 Task: Look for space in Jiangyou, China from 12th  July, 2023 to 15th July, 2023 for 3 adults in price range Rs.12000 to Rs.16000. Place can be entire place with 2 bedrooms having 3 beds and 1 bathroom. Property type can be house, flat, guest house. Booking option can be shelf check-in. Required host language is Chinese (Simplified).
Action: Mouse moved to (741, 98)
Screenshot: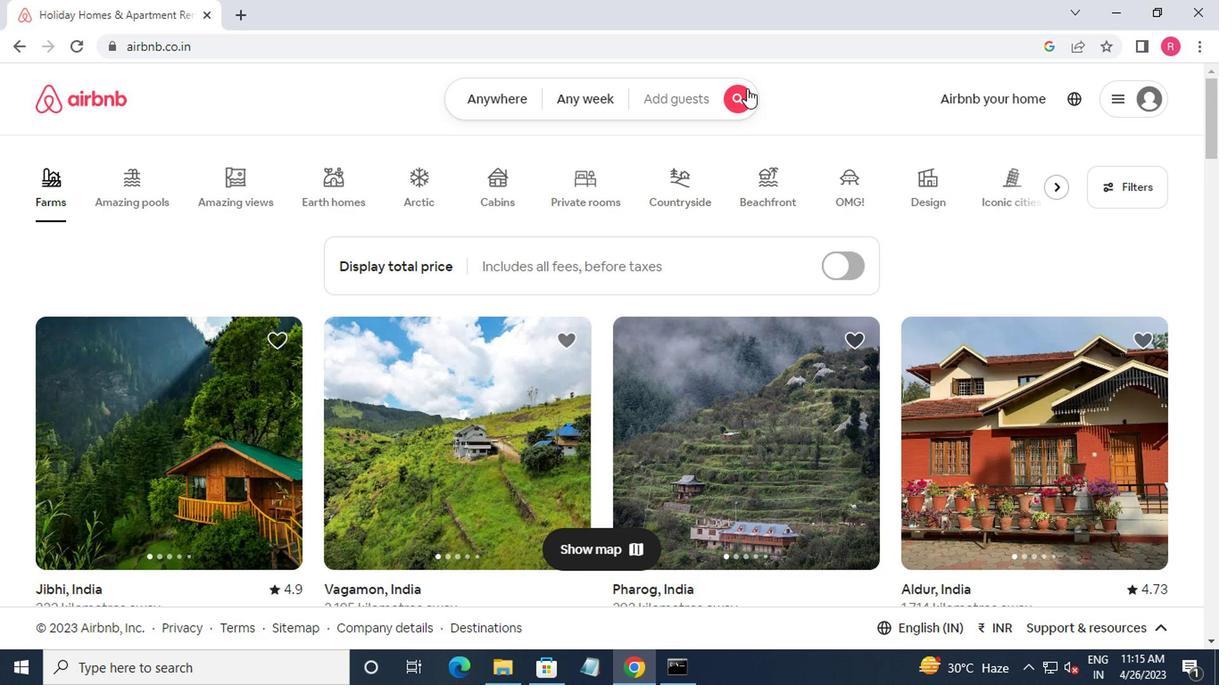 
Action: Mouse pressed left at (741, 98)
Screenshot: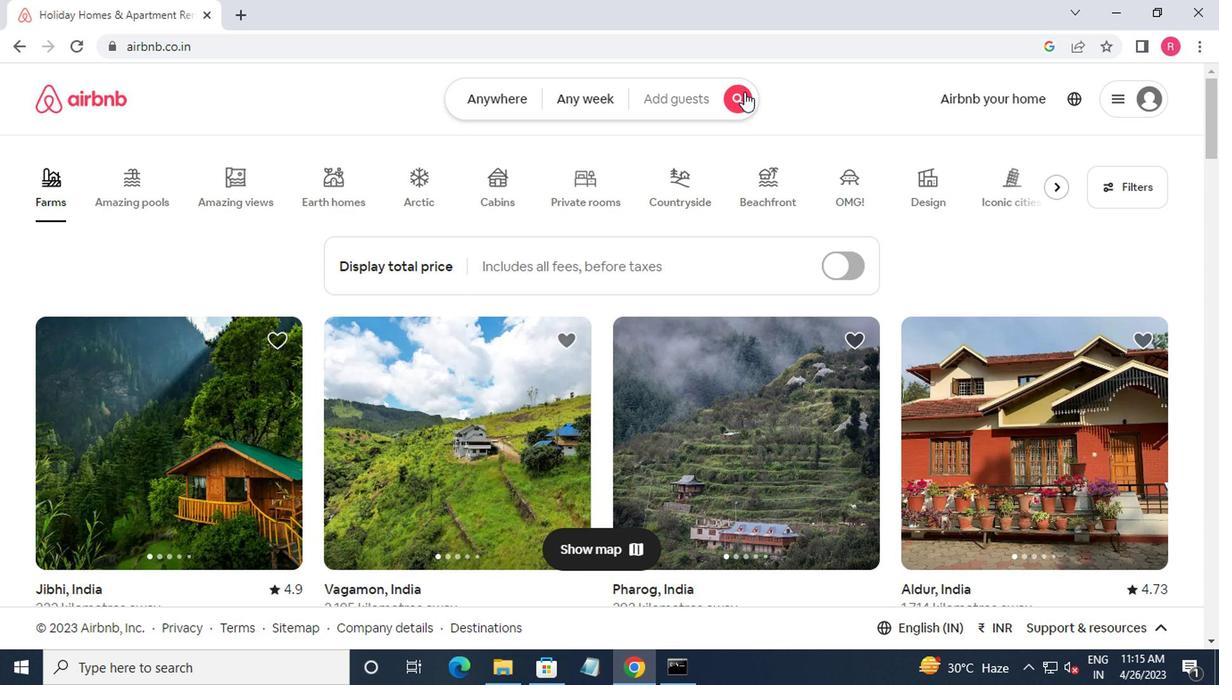 
Action: Mouse moved to (419, 175)
Screenshot: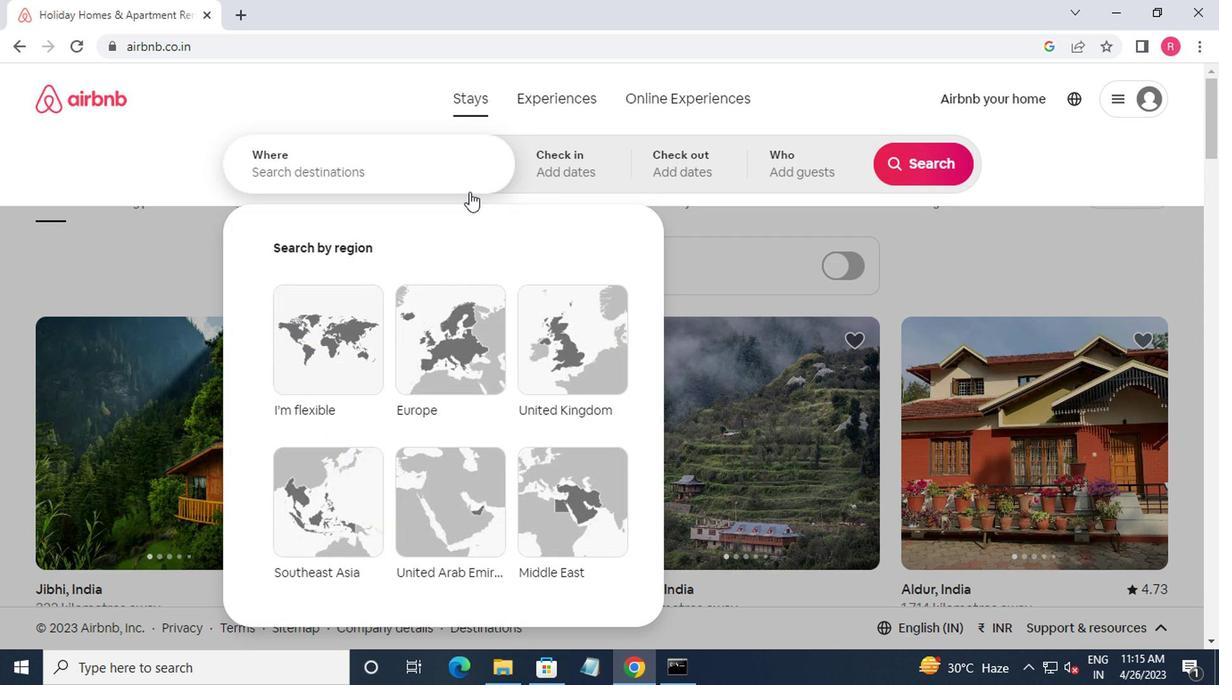 
Action: Mouse pressed left at (419, 175)
Screenshot: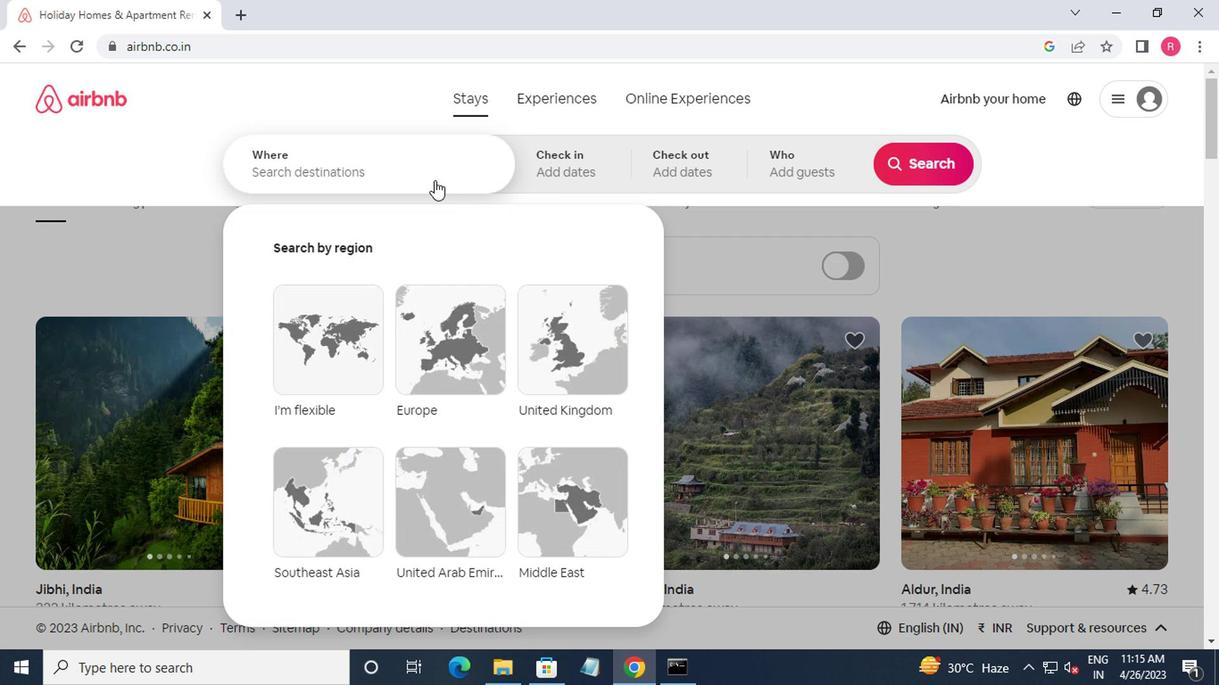 
Action: Mouse moved to (426, 175)
Screenshot: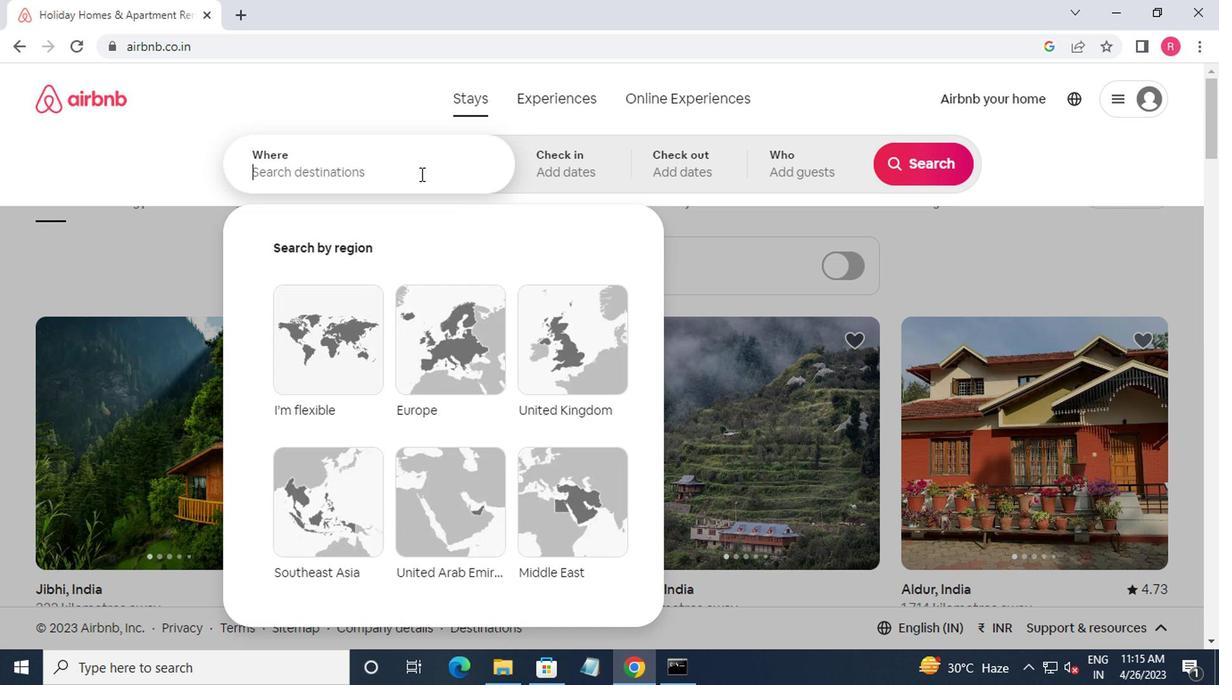 
Action: Key pressed jiangyou,china
Screenshot: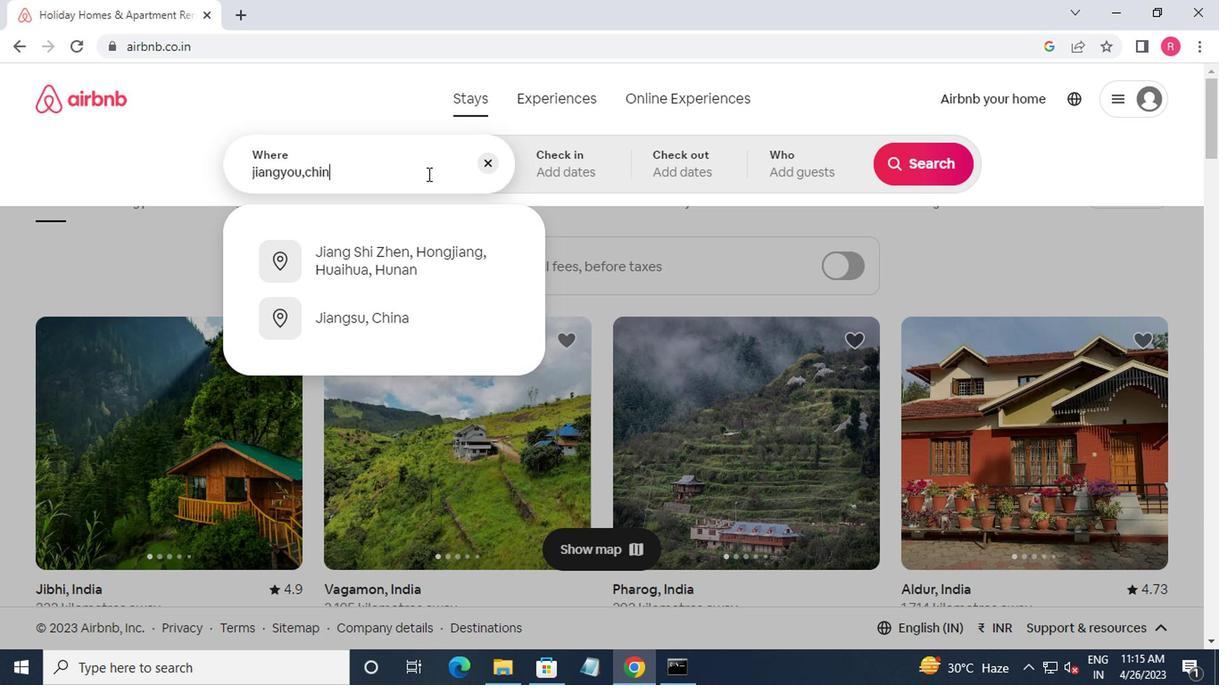 
Action: Mouse moved to (772, 556)
Screenshot: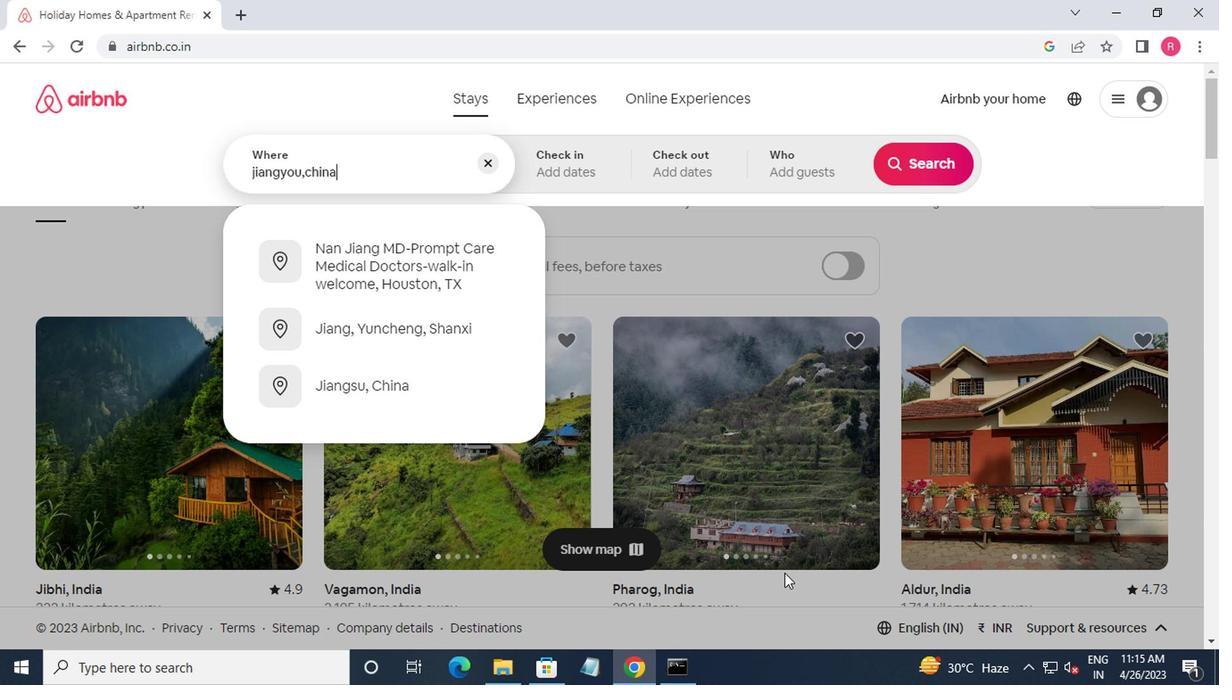 
Action: Key pressed <Key.enter>
Screenshot: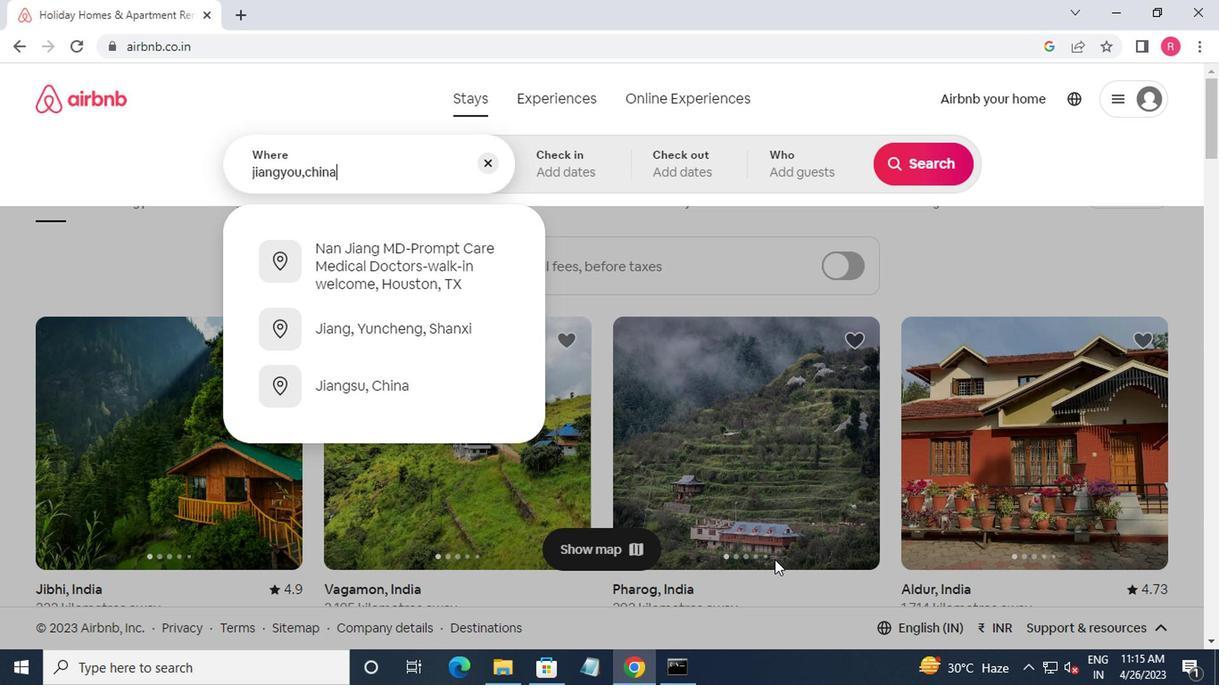
Action: Mouse moved to (912, 306)
Screenshot: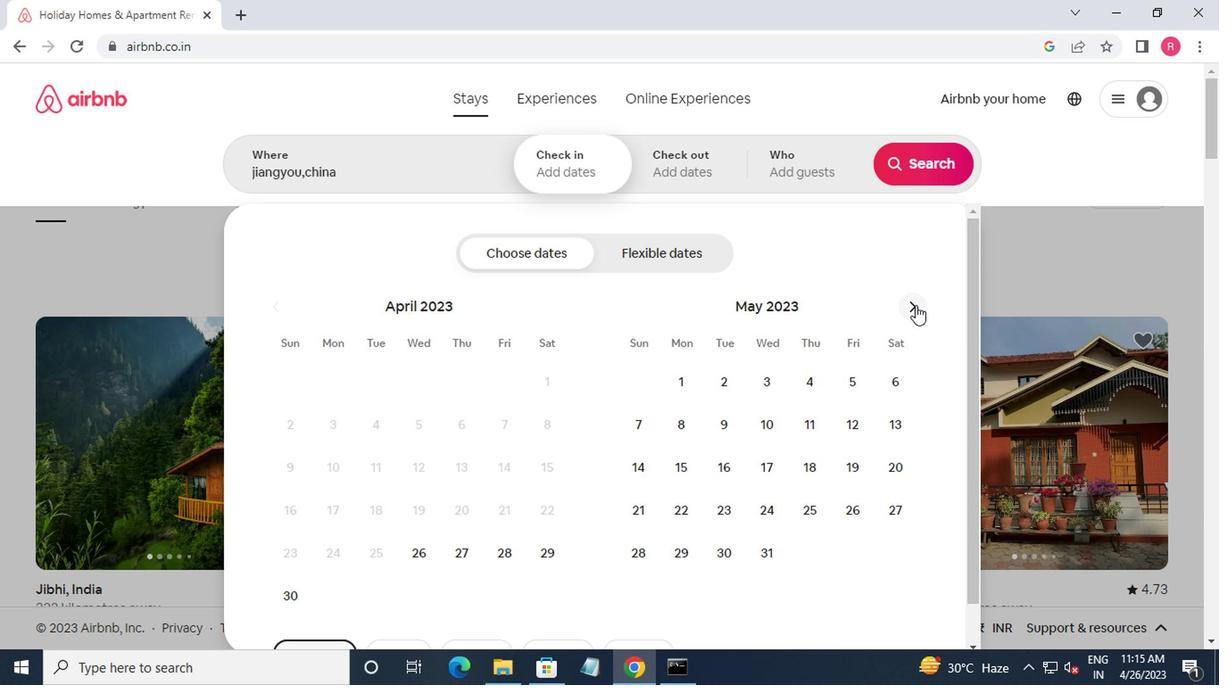 
Action: Mouse pressed left at (912, 306)
Screenshot: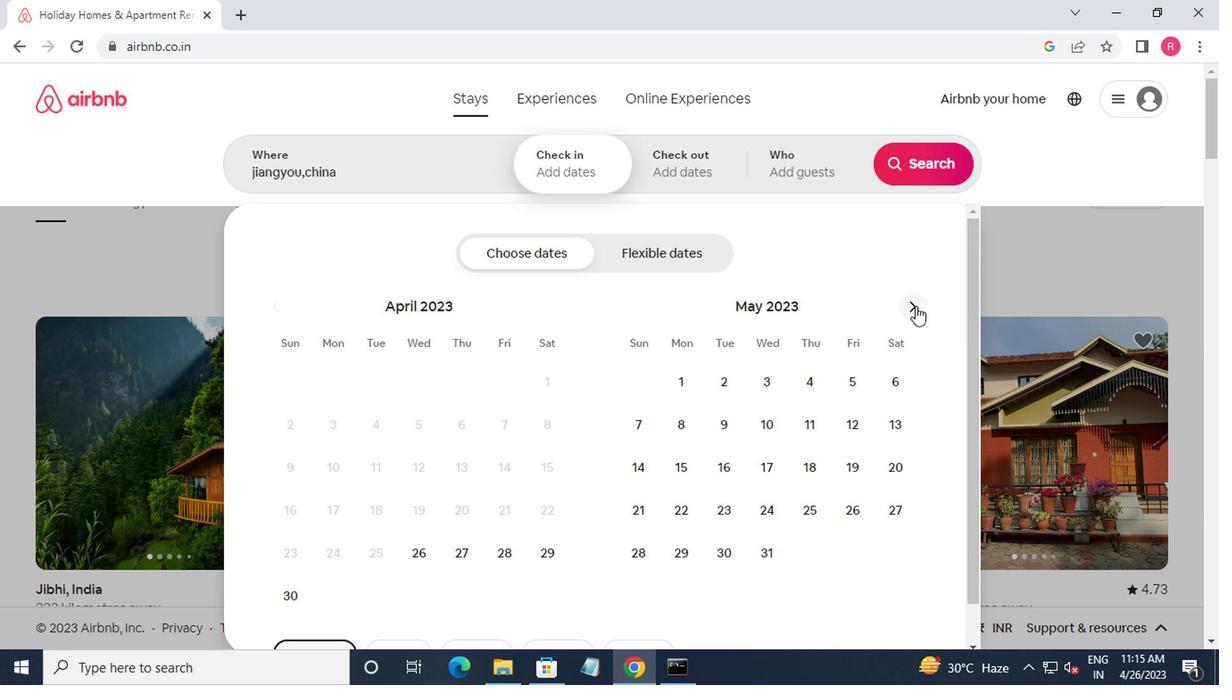 
Action: Mouse moved to (912, 307)
Screenshot: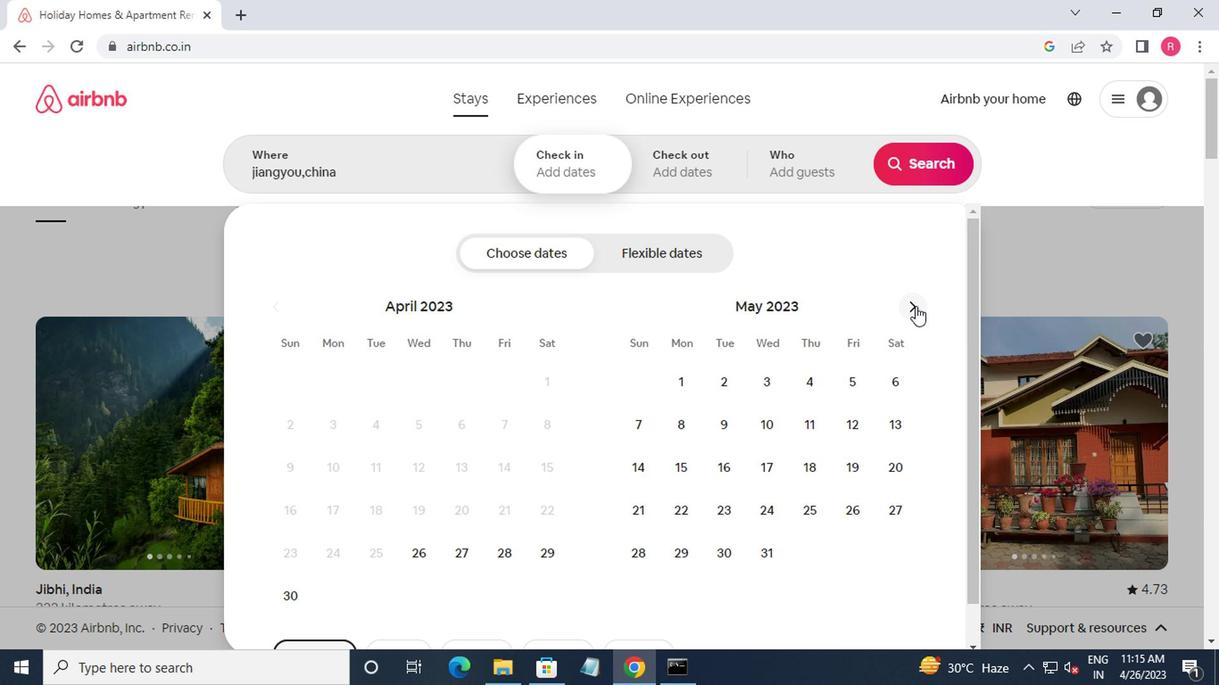 
Action: Mouse pressed left at (912, 307)
Screenshot: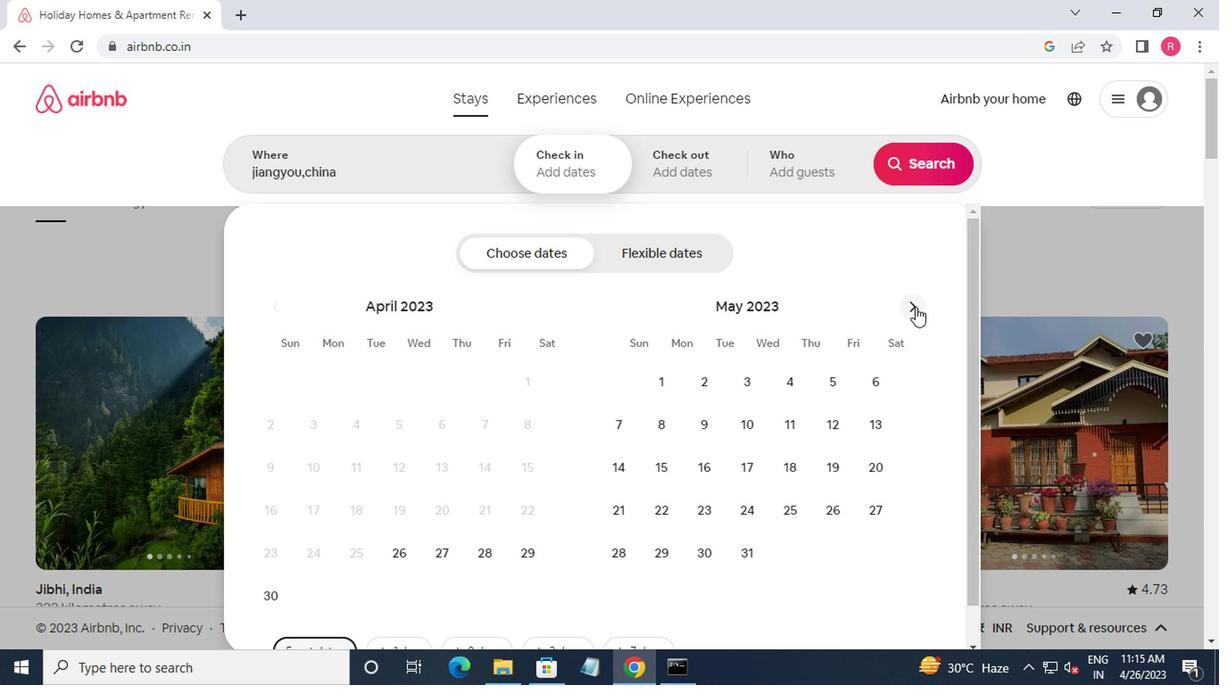 
Action: Mouse moved to (756, 463)
Screenshot: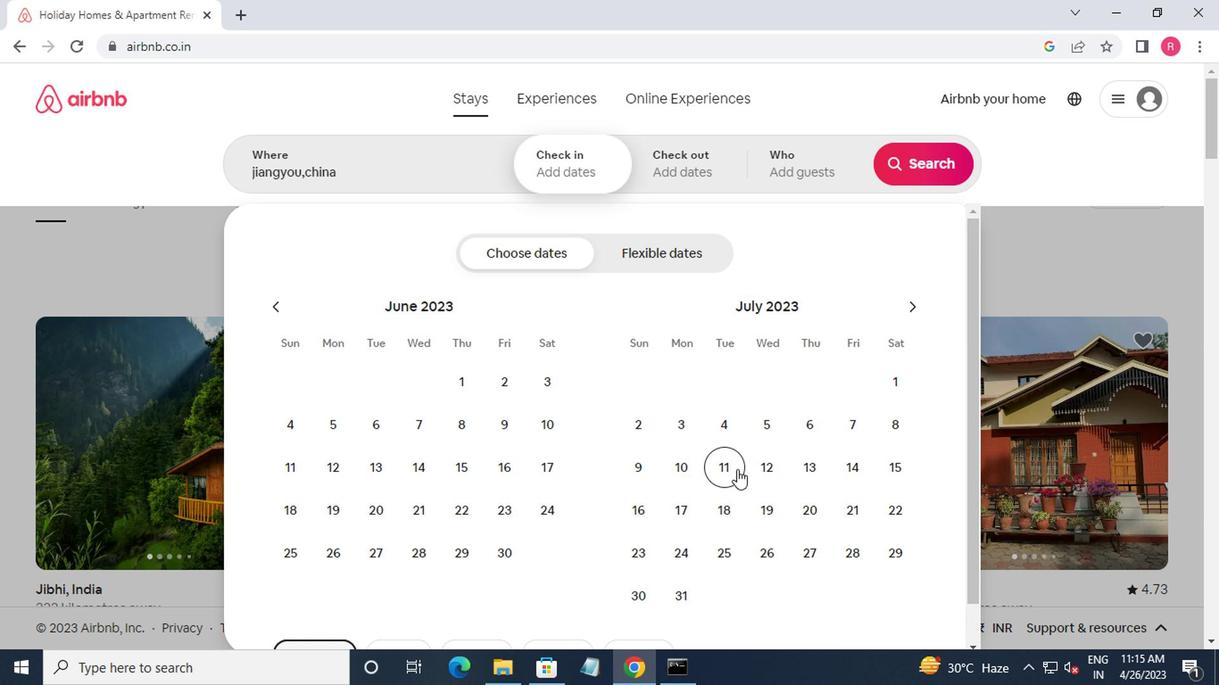 
Action: Mouse pressed left at (756, 463)
Screenshot: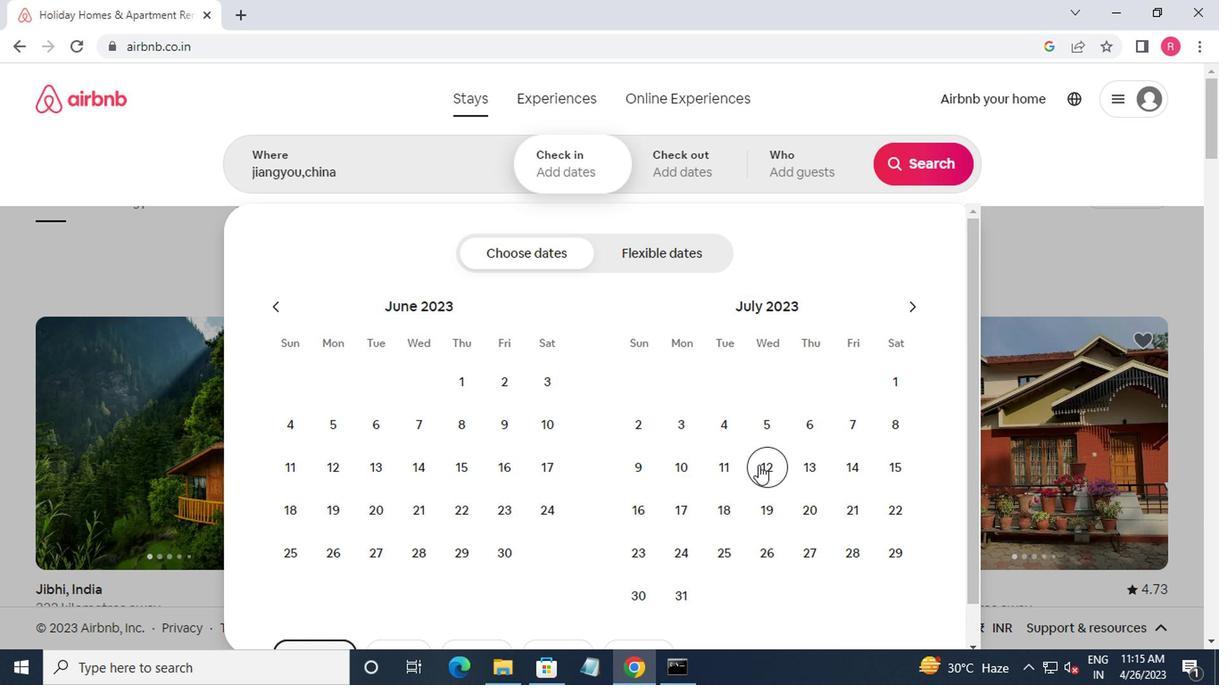 
Action: Mouse moved to (897, 479)
Screenshot: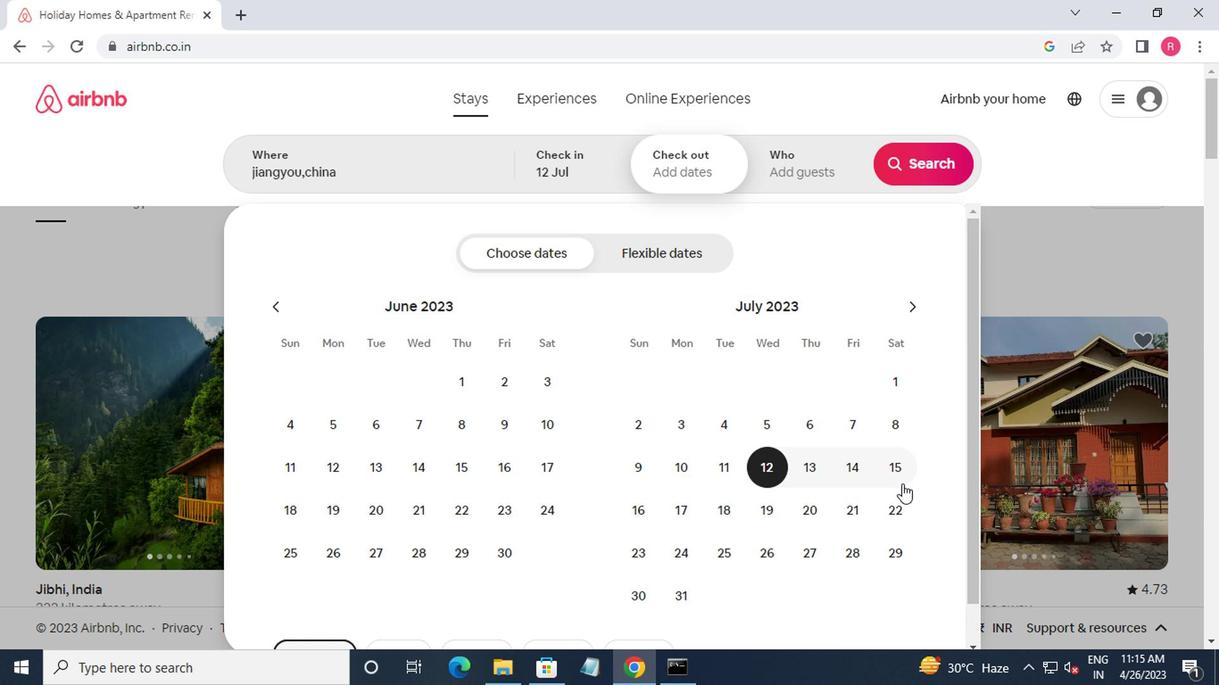 
Action: Mouse pressed left at (897, 479)
Screenshot: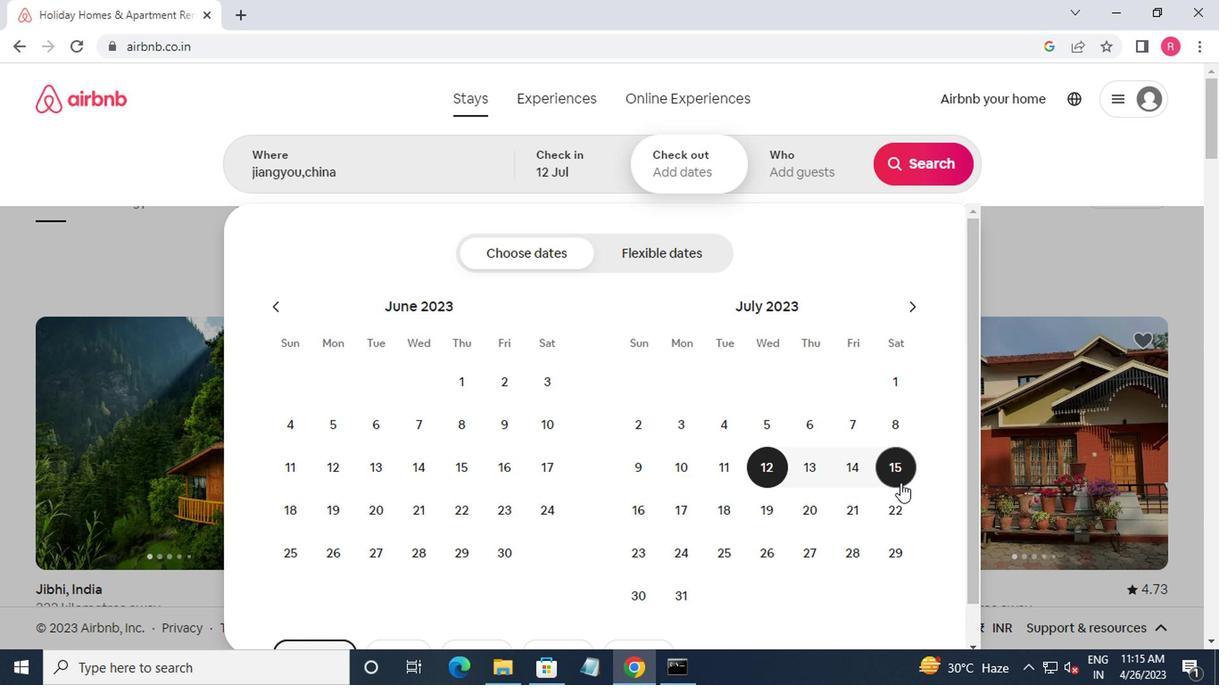 
Action: Mouse moved to (794, 170)
Screenshot: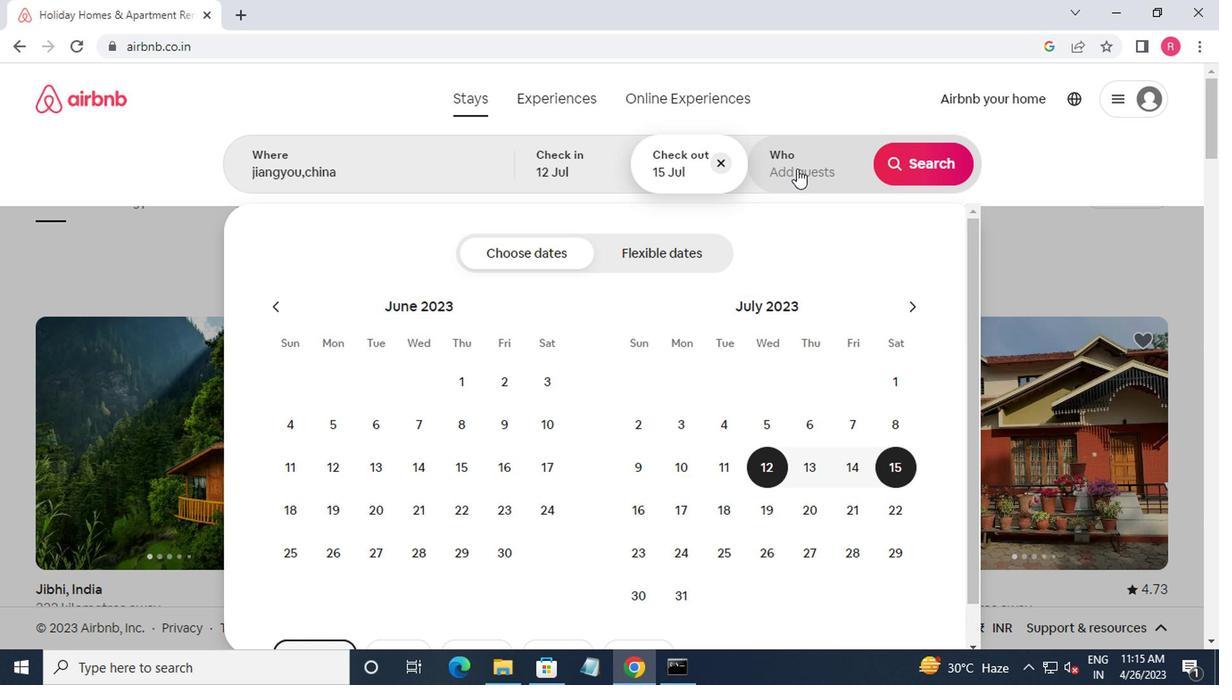 
Action: Mouse pressed left at (794, 170)
Screenshot: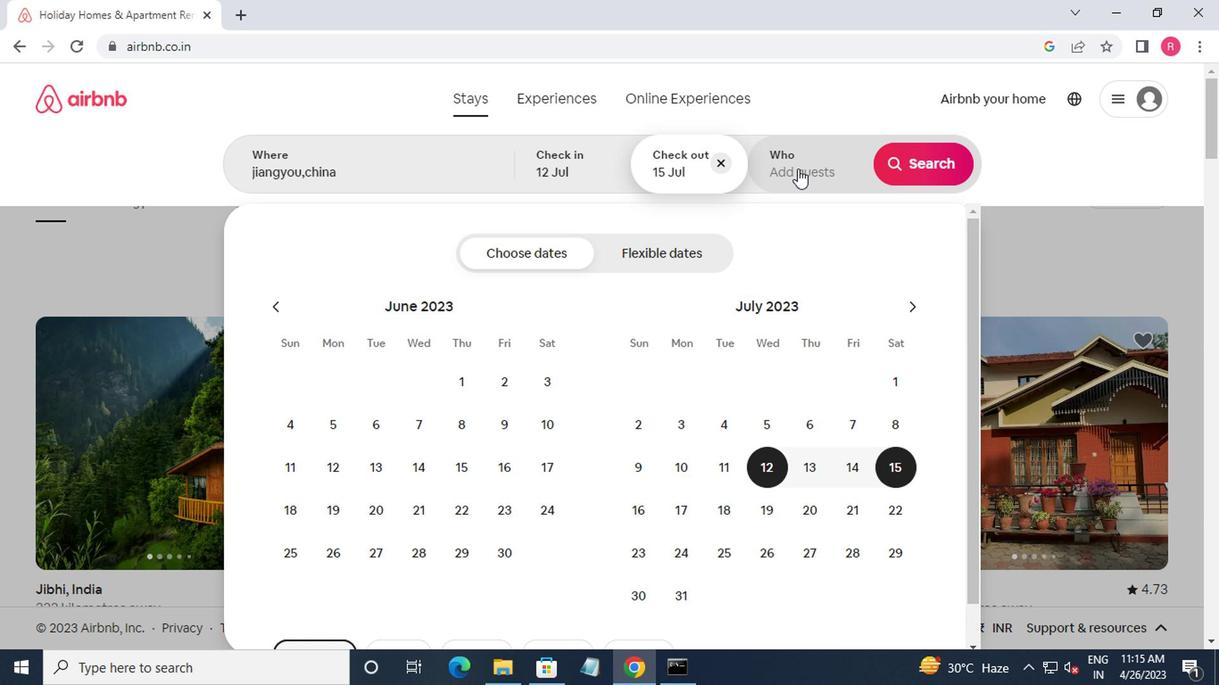 
Action: Mouse moved to (921, 255)
Screenshot: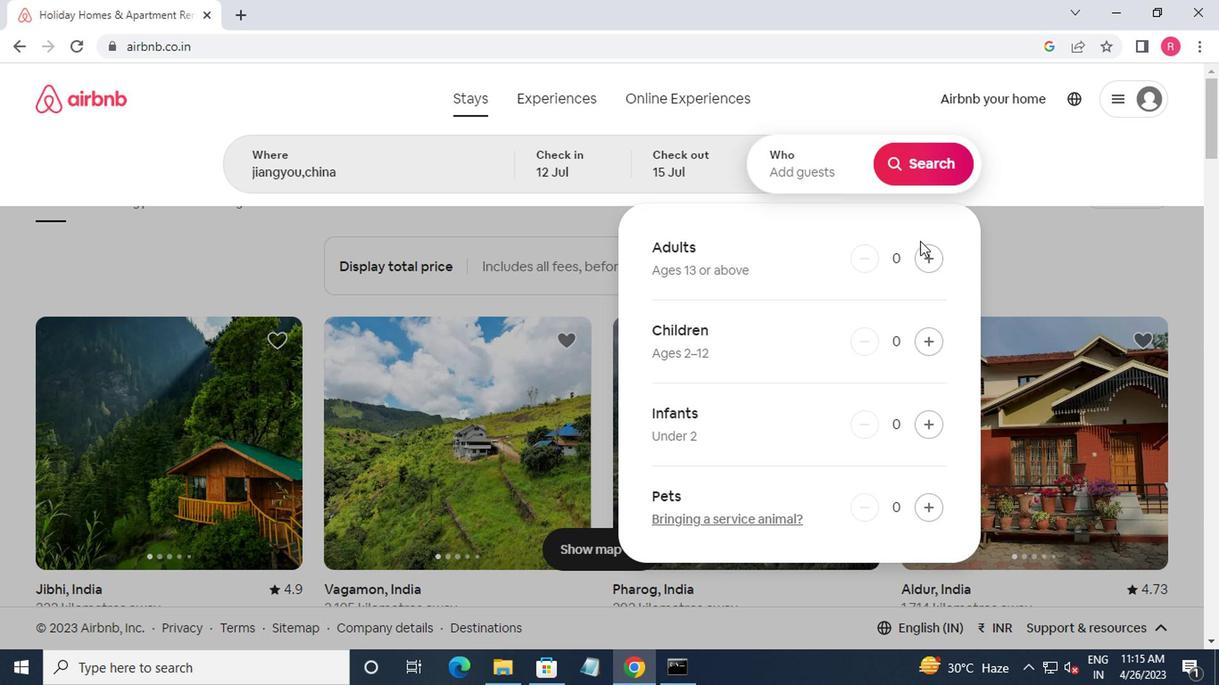 
Action: Mouse pressed left at (921, 255)
Screenshot: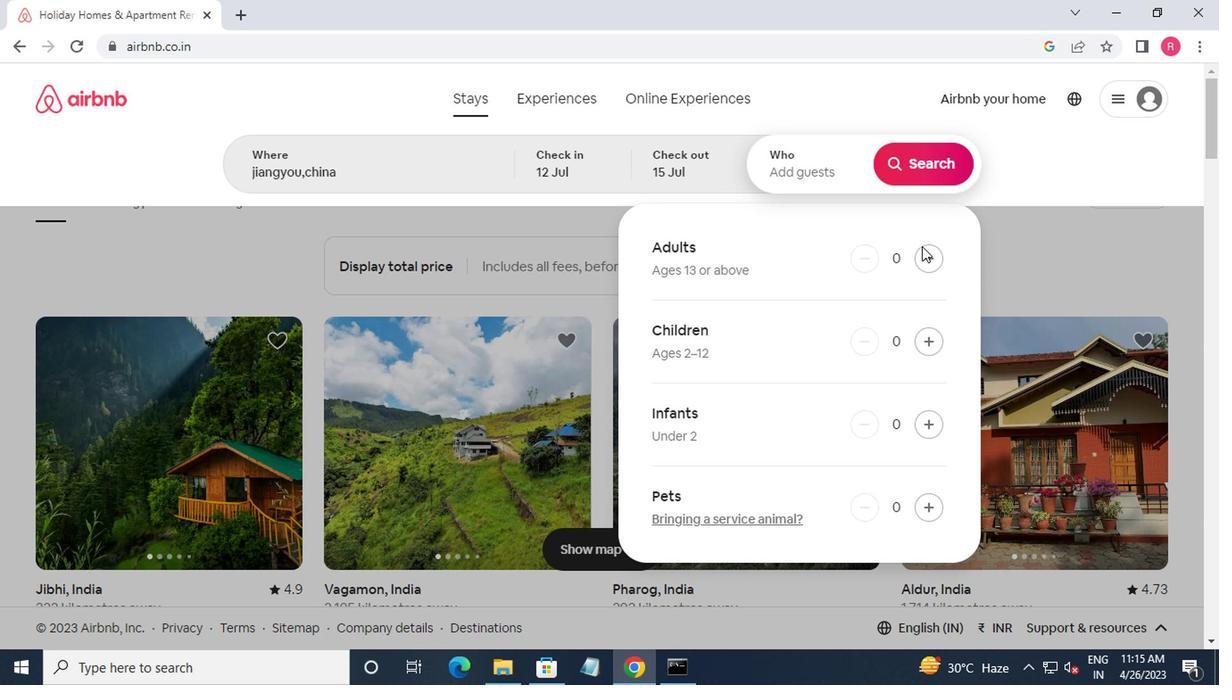 
Action: Mouse pressed left at (921, 255)
Screenshot: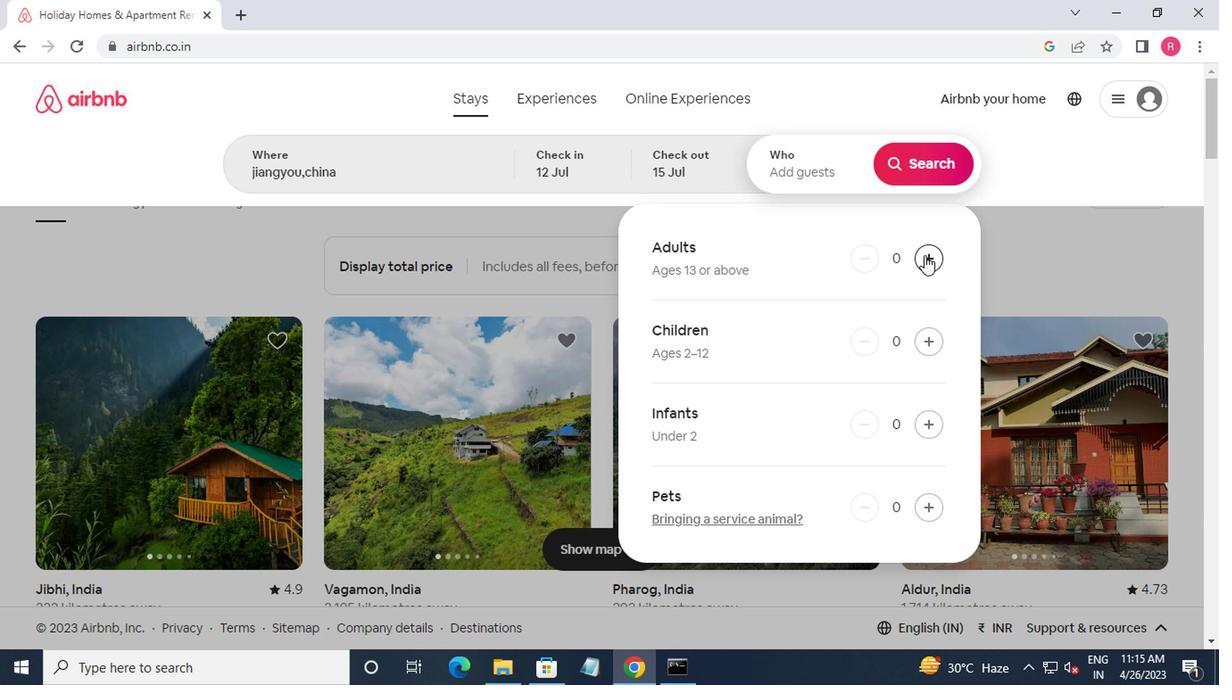 
Action: Mouse pressed left at (921, 255)
Screenshot: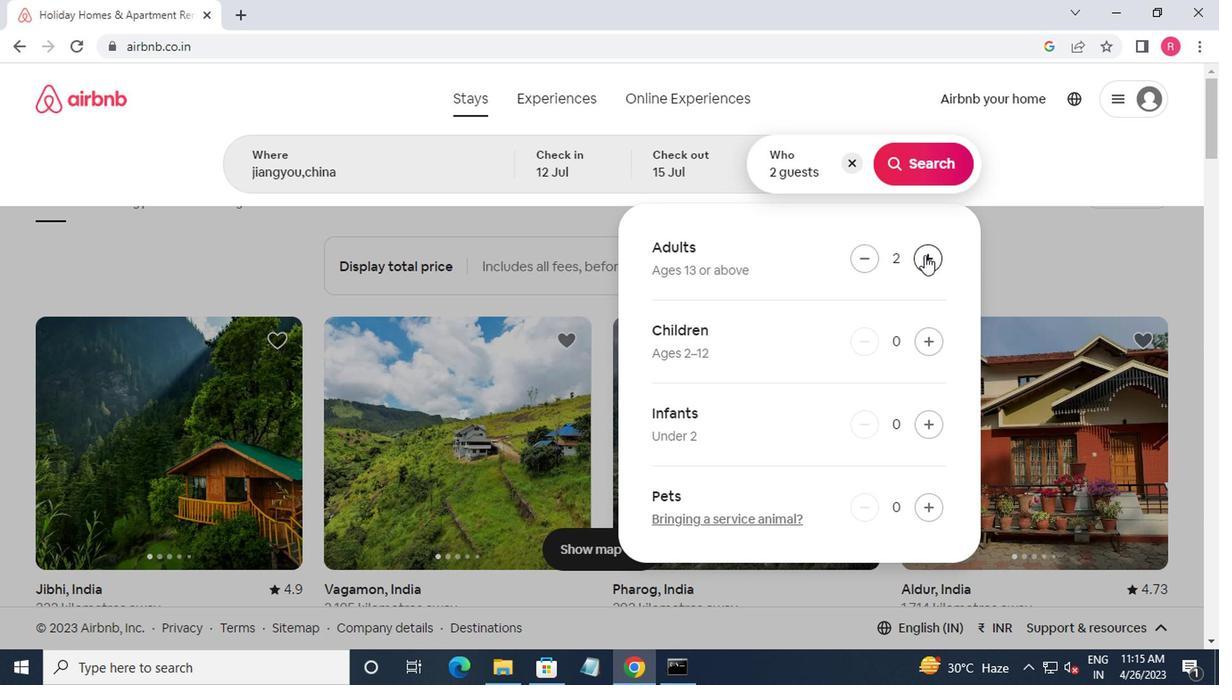 
Action: Mouse moved to (917, 175)
Screenshot: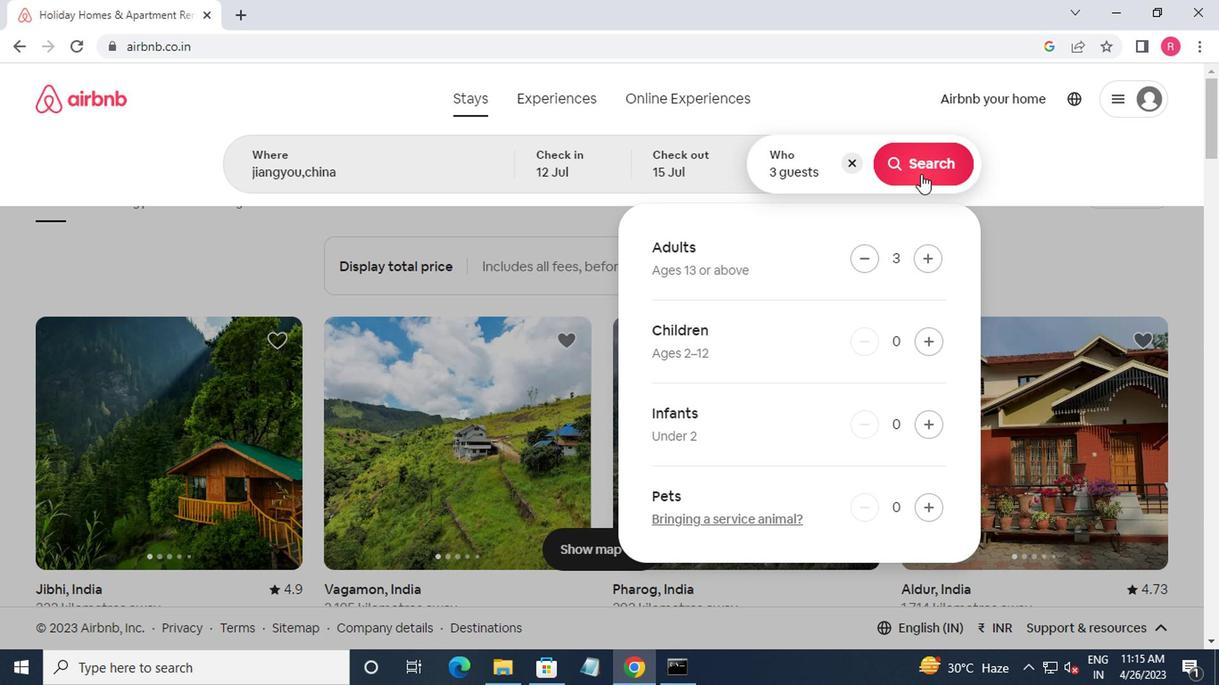 
Action: Mouse pressed left at (917, 175)
Screenshot: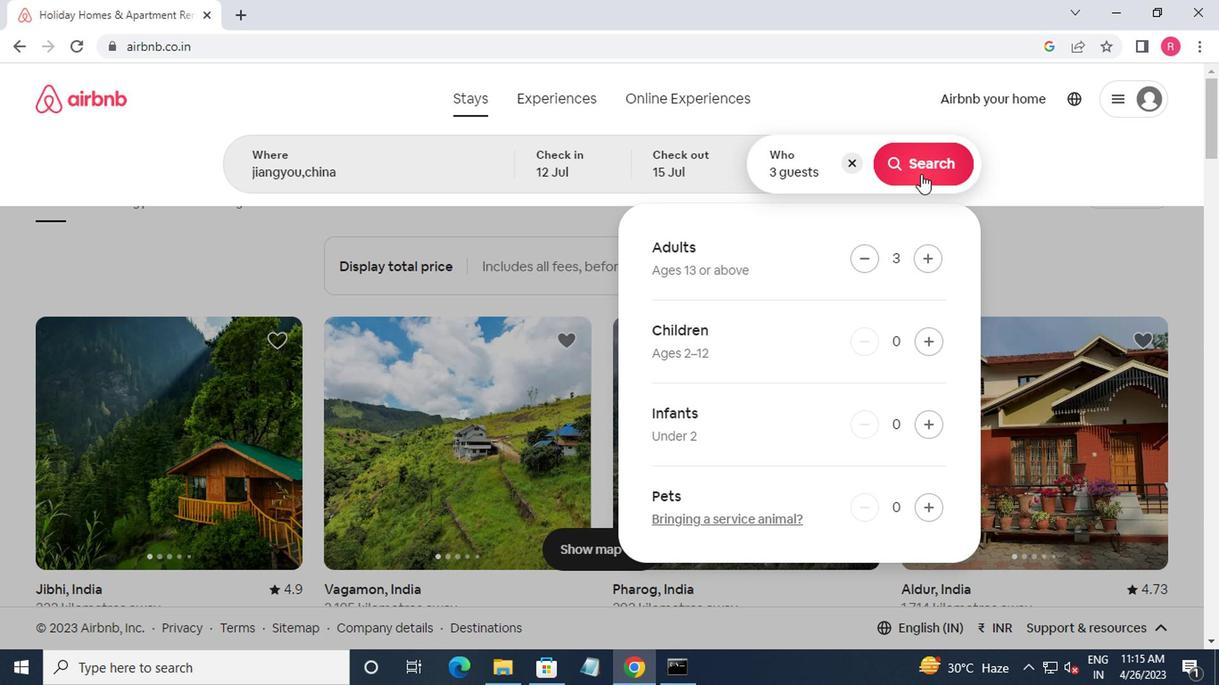 
Action: Mouse moved to (1119, 169)
Screenshot: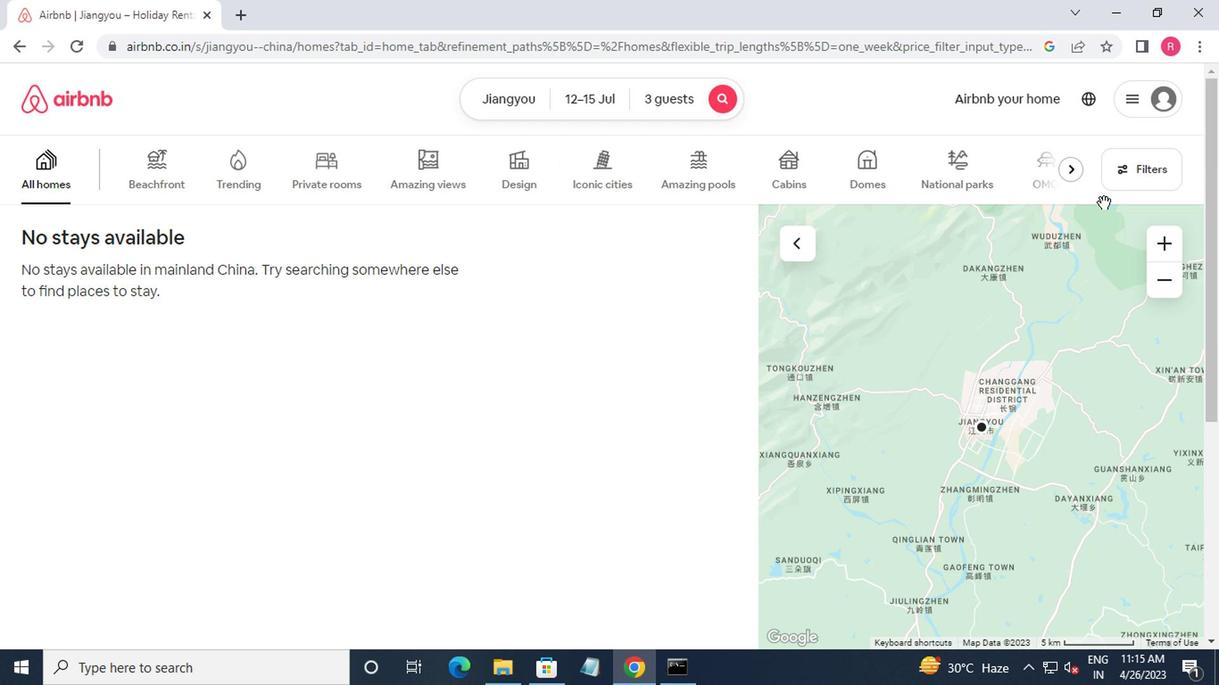 
Action: Mouse pressed left at (1119, 169)
Screenshot: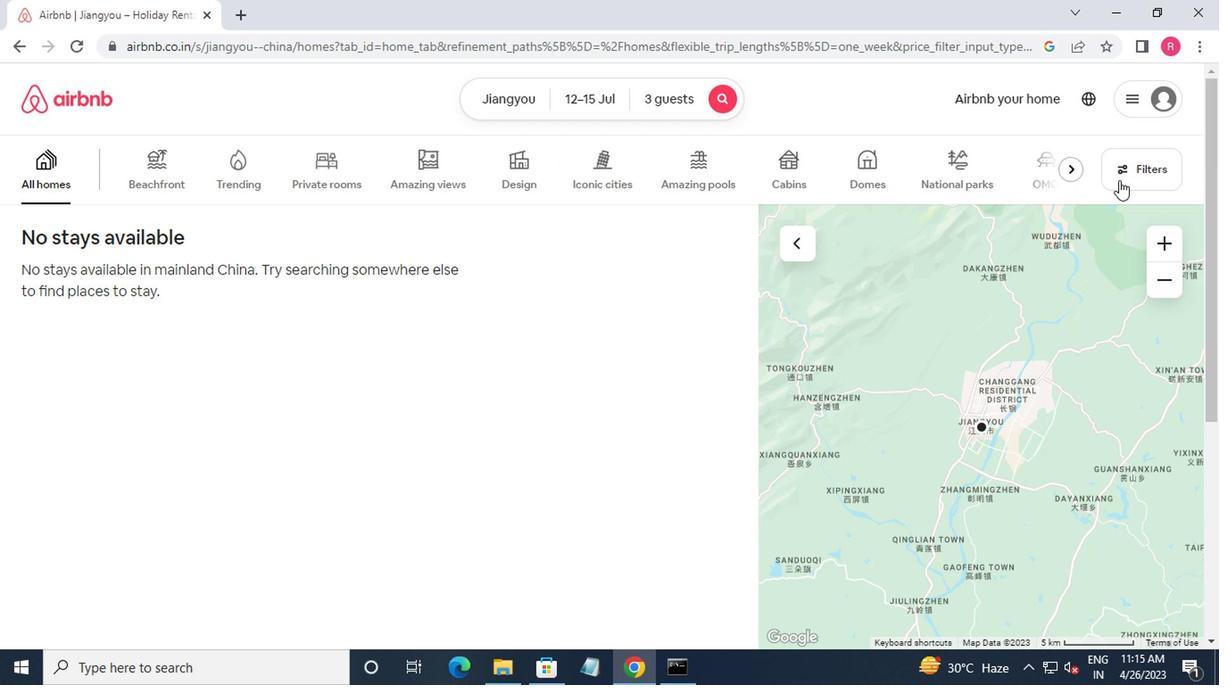 
Action: Mouse moved to (389, 271)
Screenshot: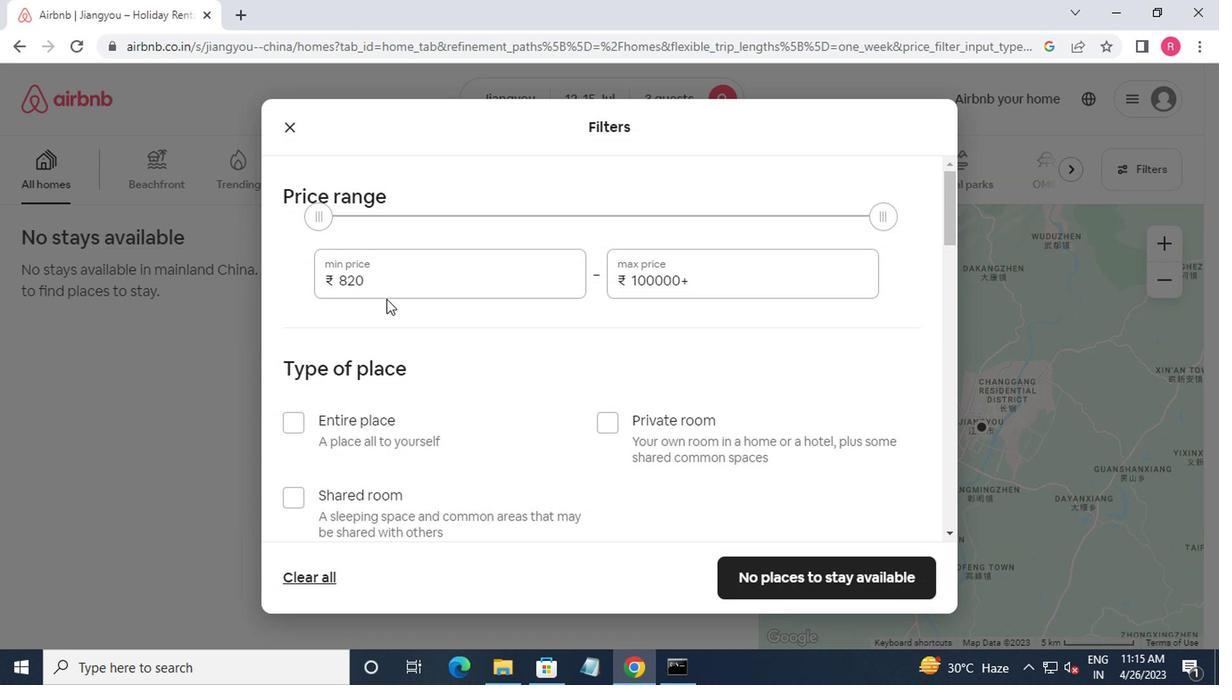 
Action: Mouse pressed left at (389, 271)
Screenshot: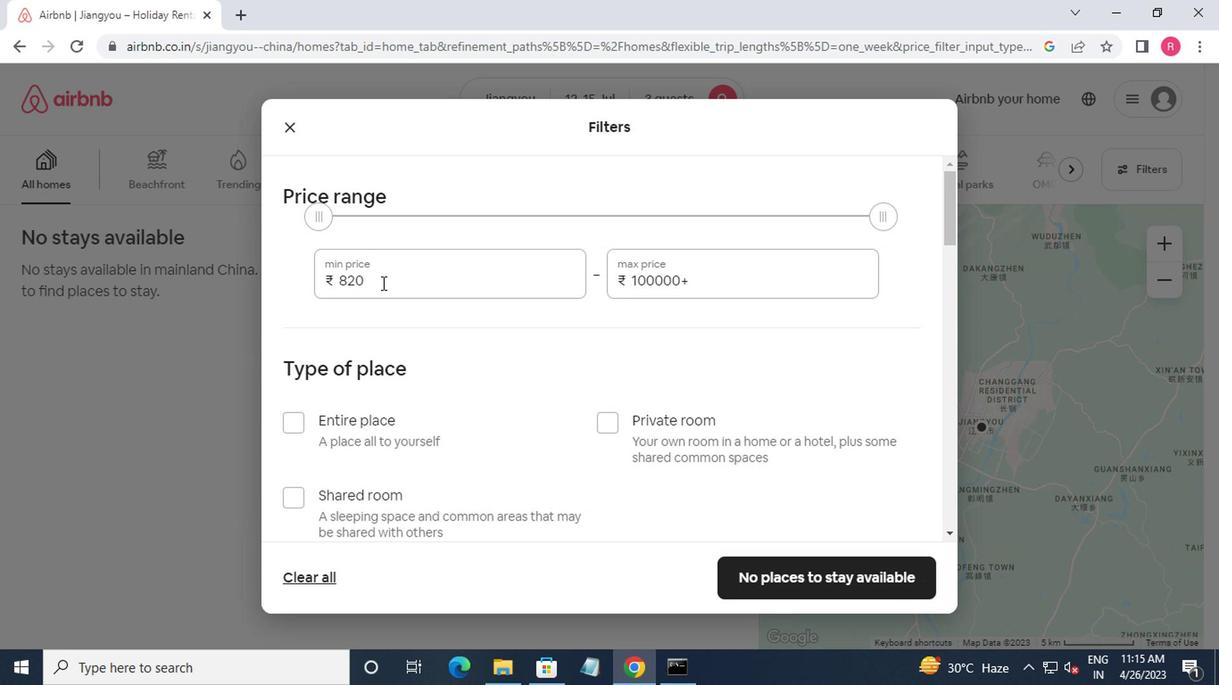 
Action: Mouse moved to (393, 271)
Screenshot: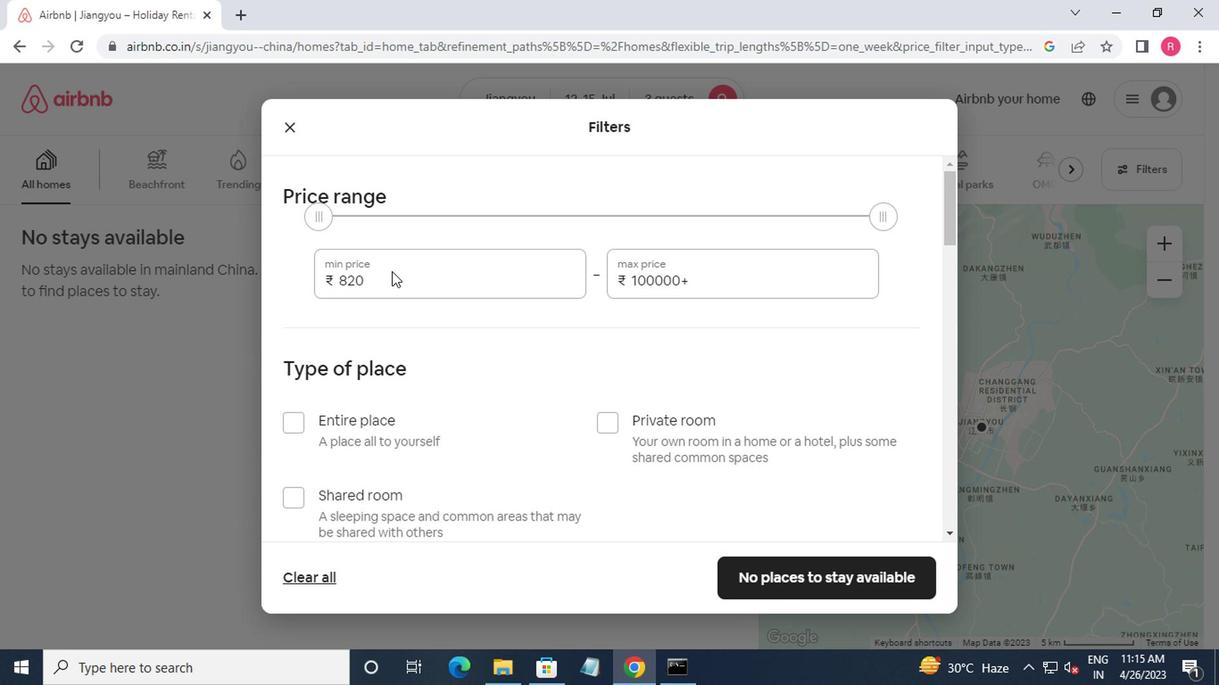 
Action: Key pressed <Key.backspace><Key.backspace><Key.backspace><Key.backspace>12000<Key.tab>16000
Screenshot: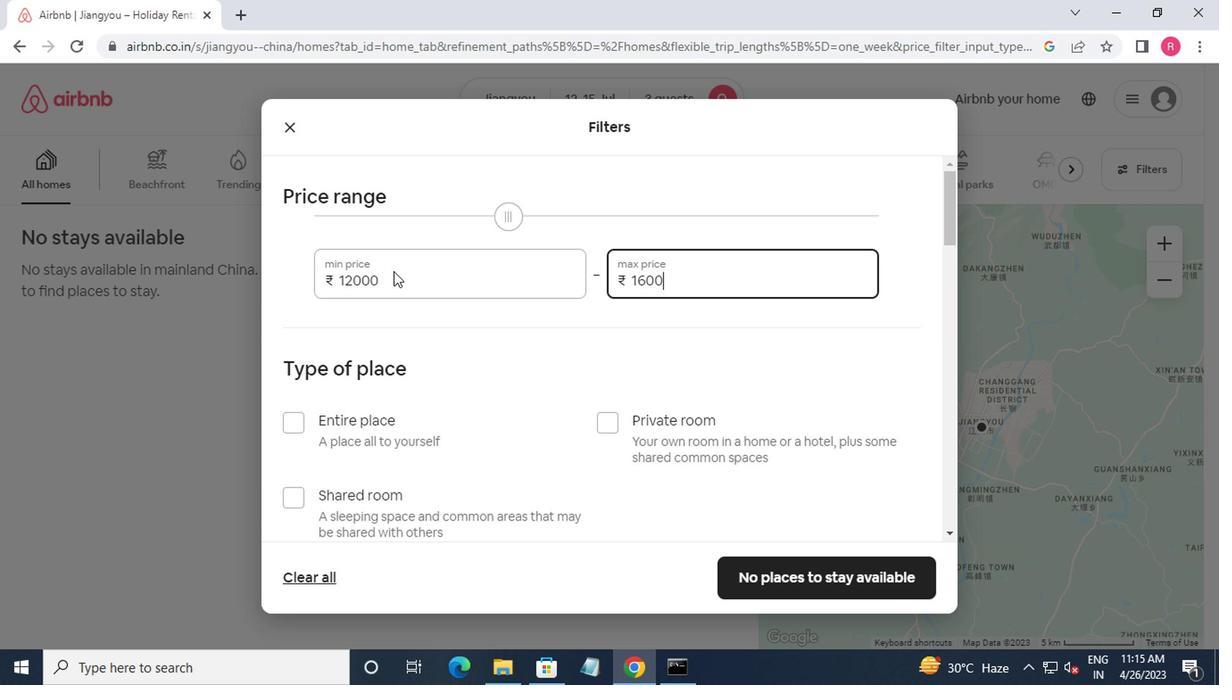 
Action: Mouse moved to (429, 334)
Screenshot: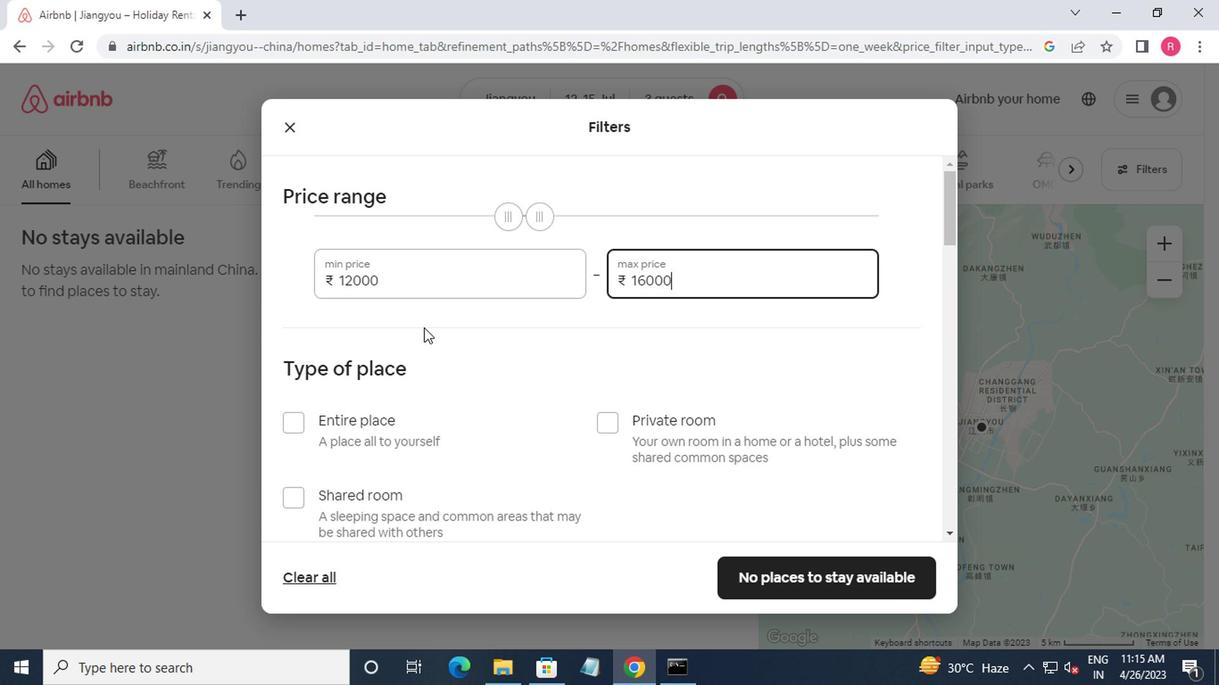 
Action: Mouse scrolled (429, 333) with delta (0, 0)
Screenshot: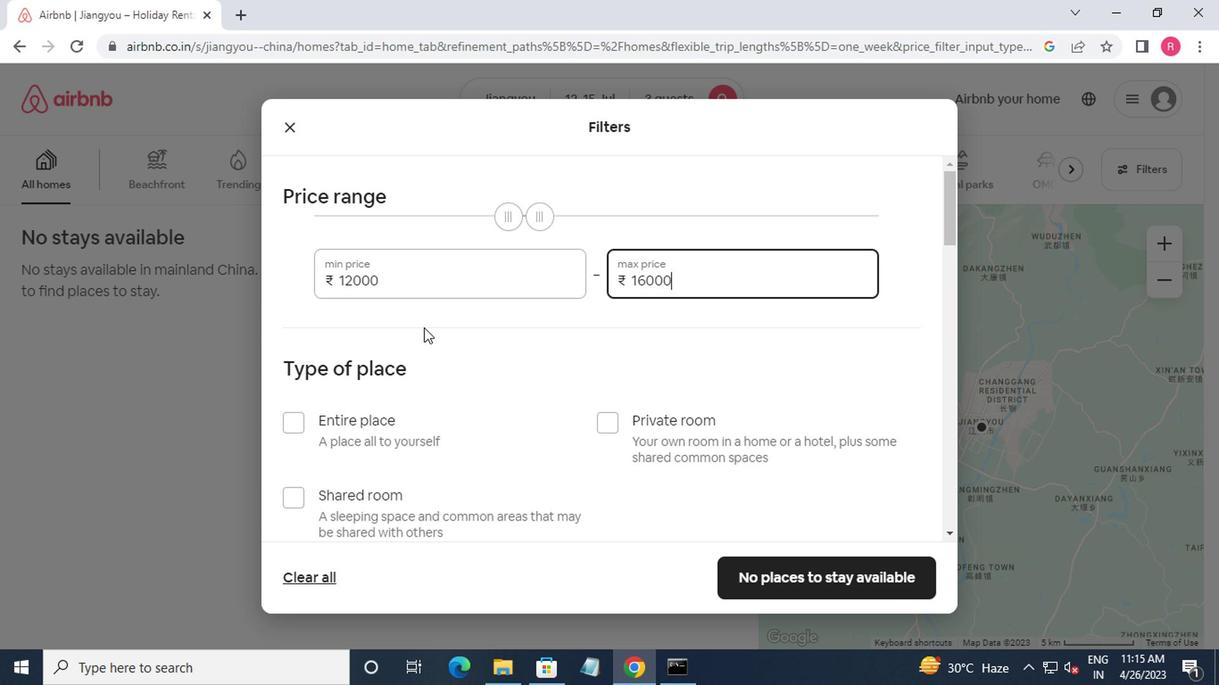 
Action: Mouse moved to (433, 344)
Screenshot: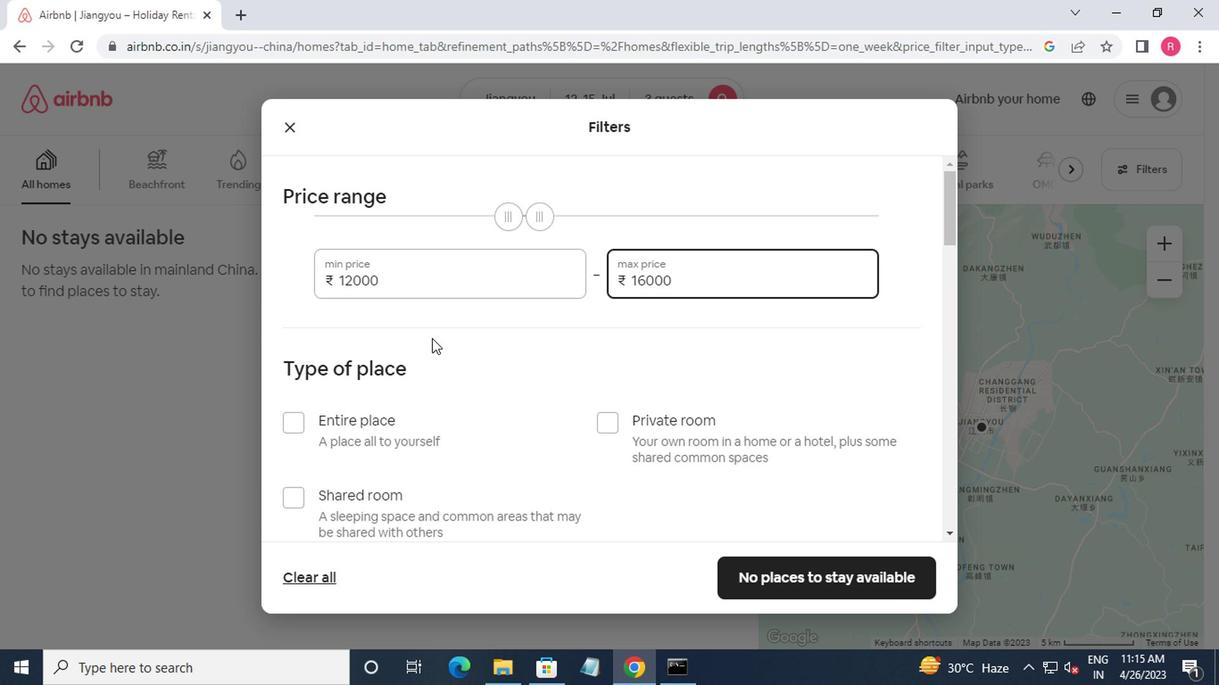 
Action: Mouse scrolled (433, 343) with delta (0, 0)
Screenshot: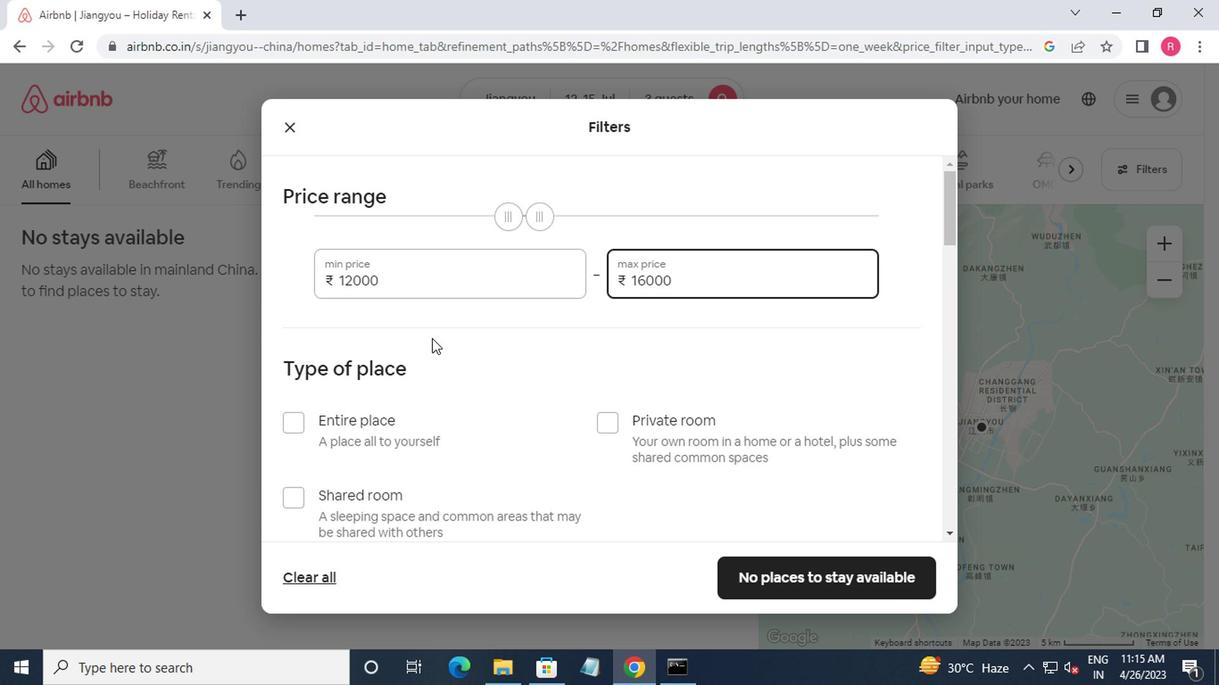 
Action: Mouse moved to (306, 246)
Screenshot: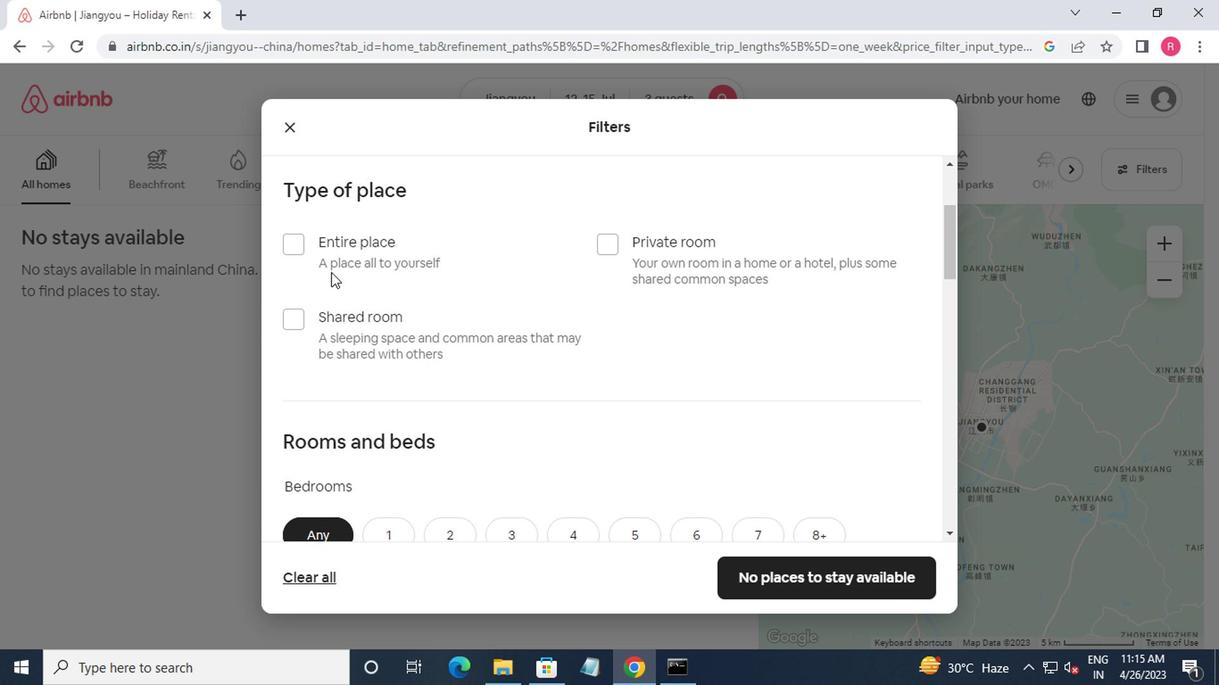 
Action: Mouse pressed left at (306, 246)
Screenshot: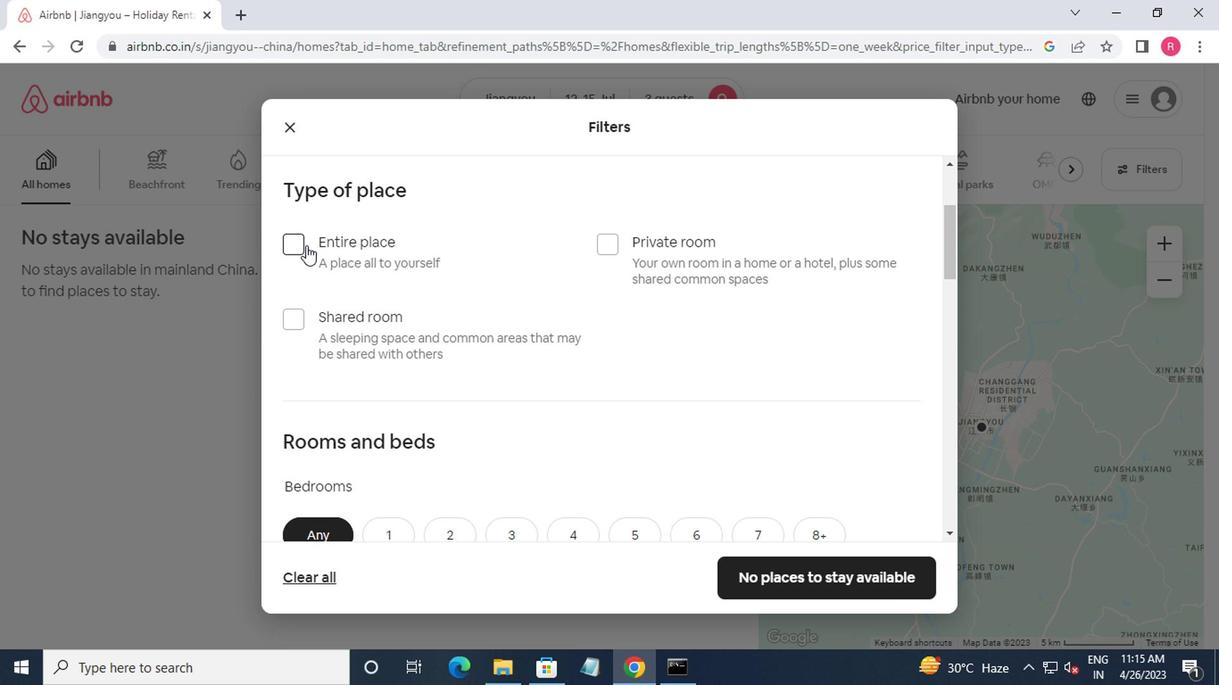 
Action: Mouse moved to (307, 251)
Screenshot: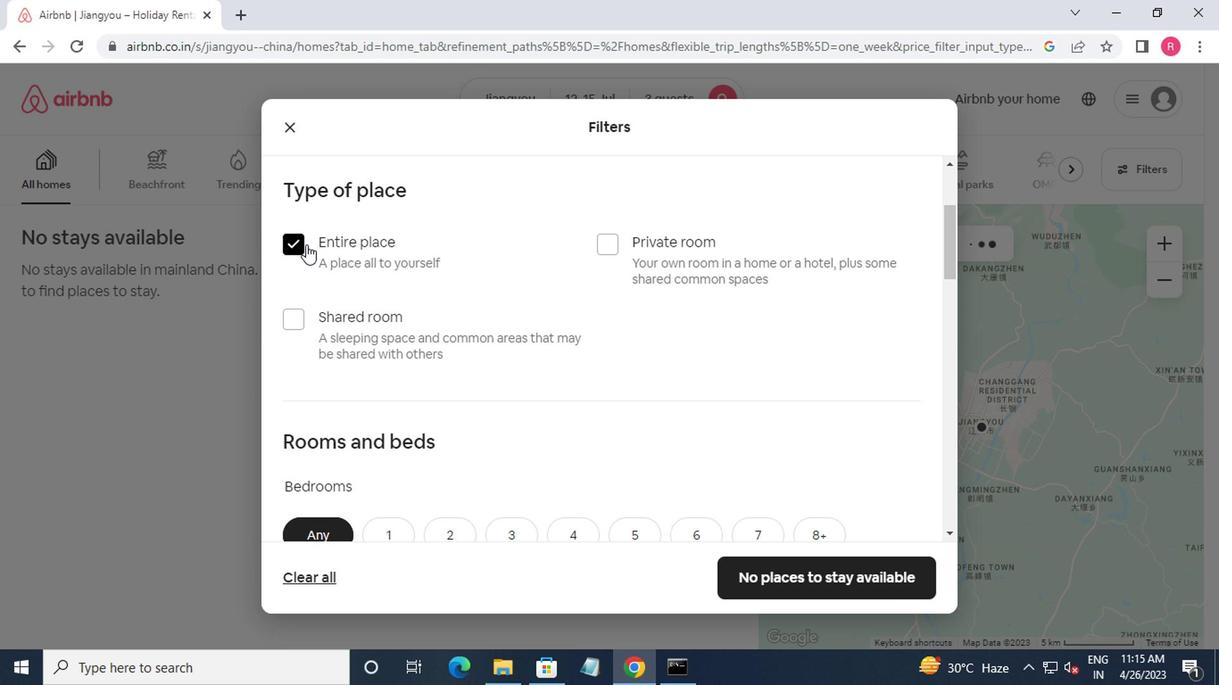 
Action: Mouse scrolled (307, 250) with delta (0, 0)
Screenshot: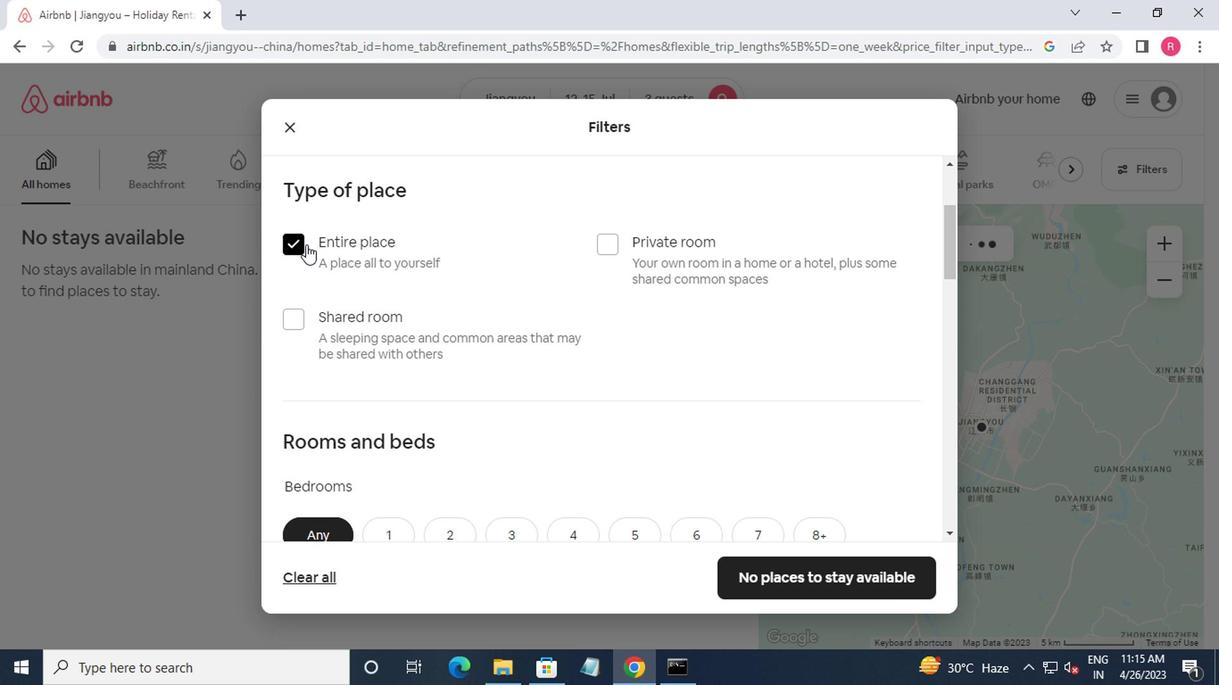 
Action: Mouse moved to (309, 261)
Screenshot: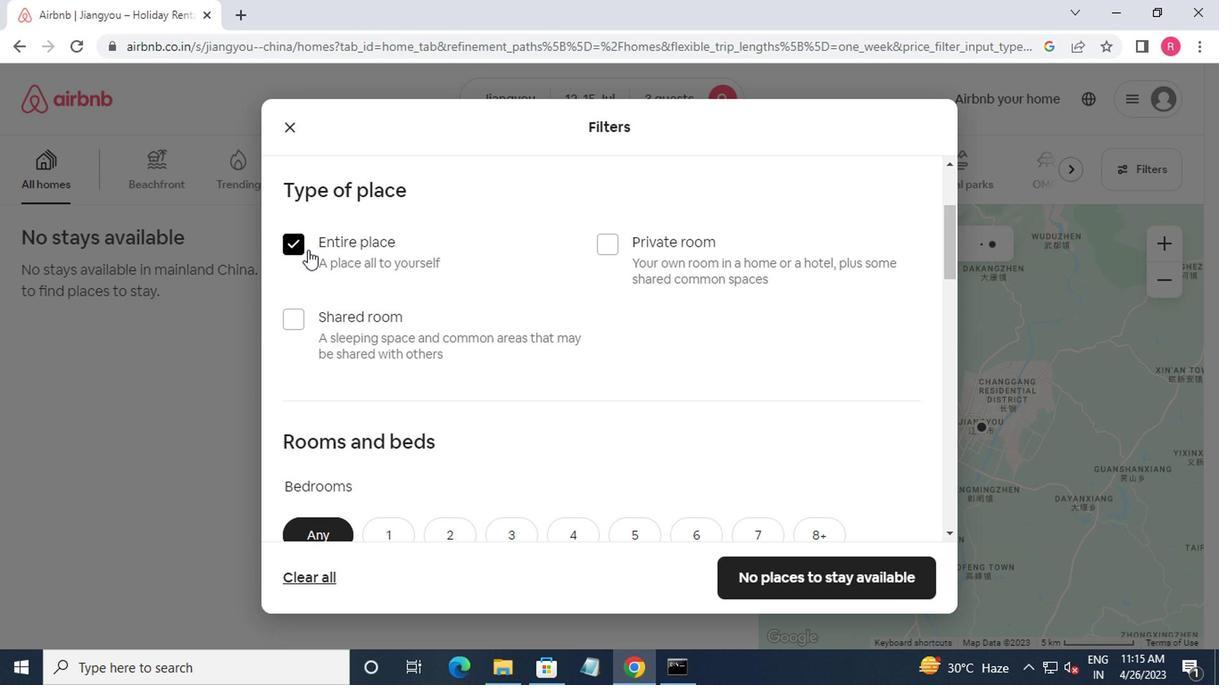 
Action: Mouse scrolled (309, 260) with delta (0, -1)
Screenshot: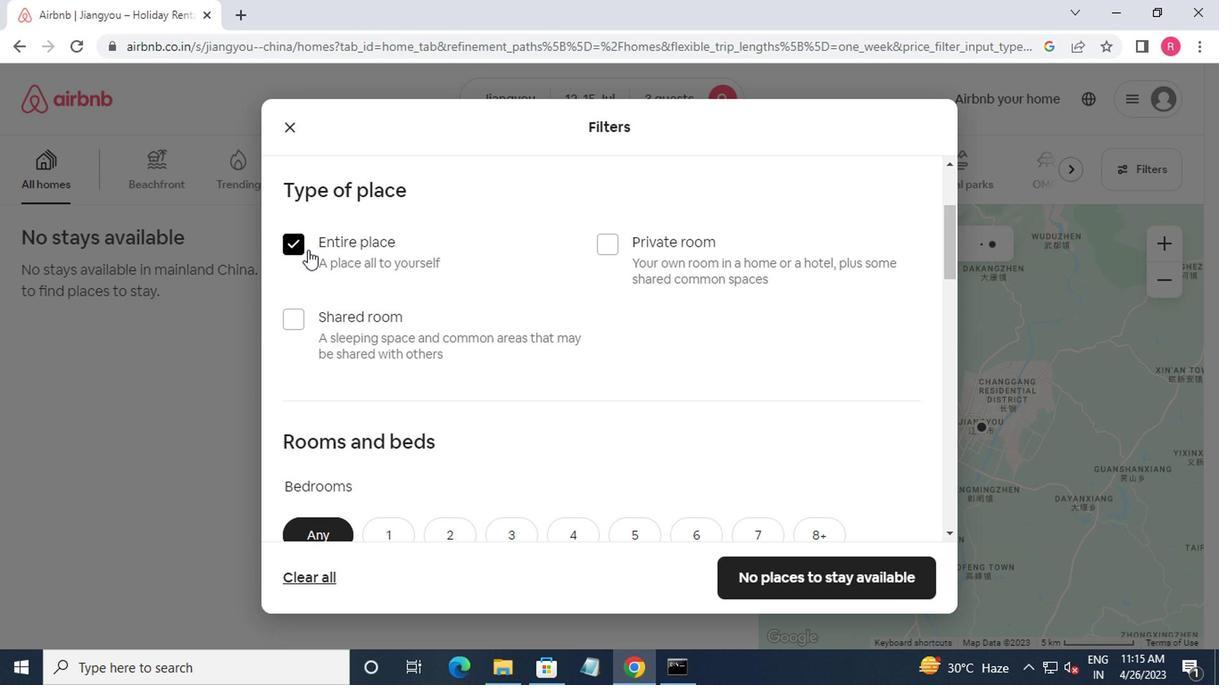 
Action: Mouse moved to (459, 350)
Screenshot: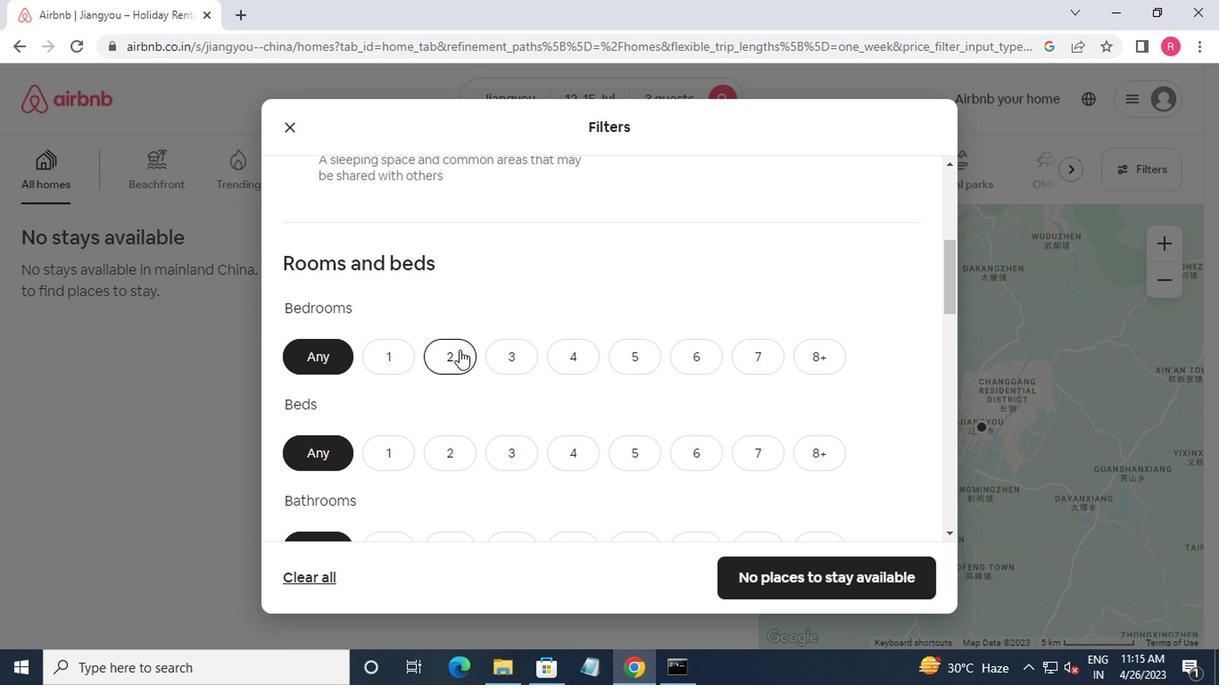 
Action: Mouse pressed left at (459, 350)
Screenshot: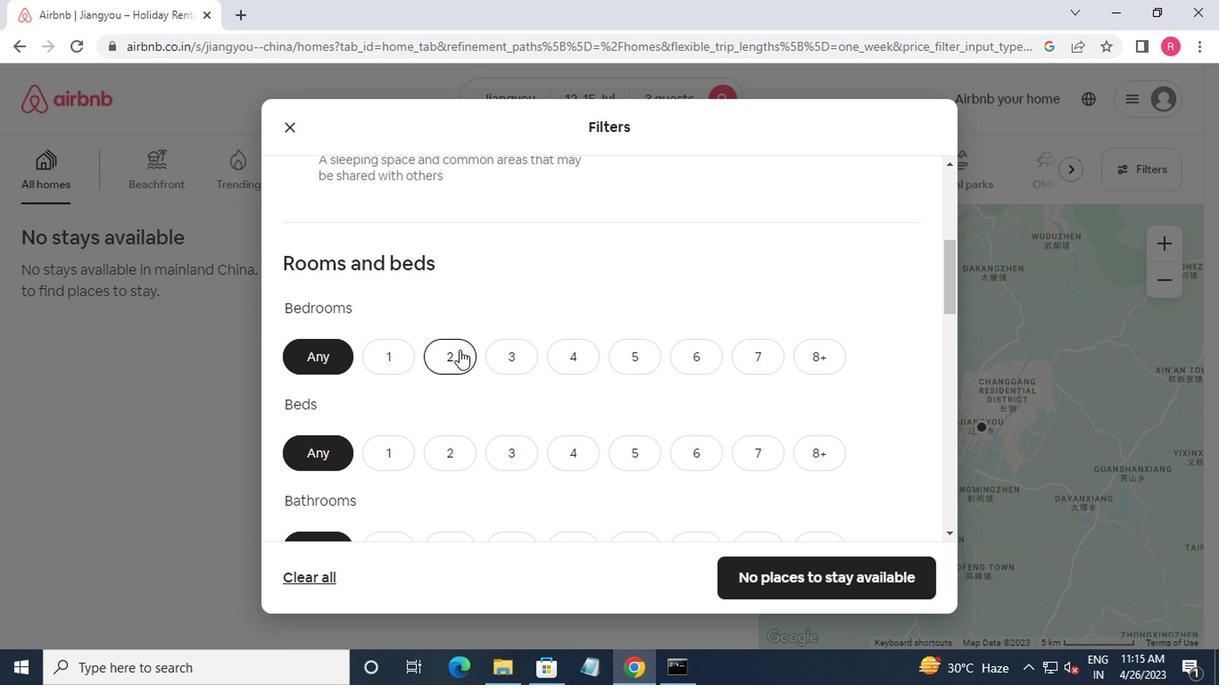 
Action: Mouse moved to (456, 363)
Screenshot: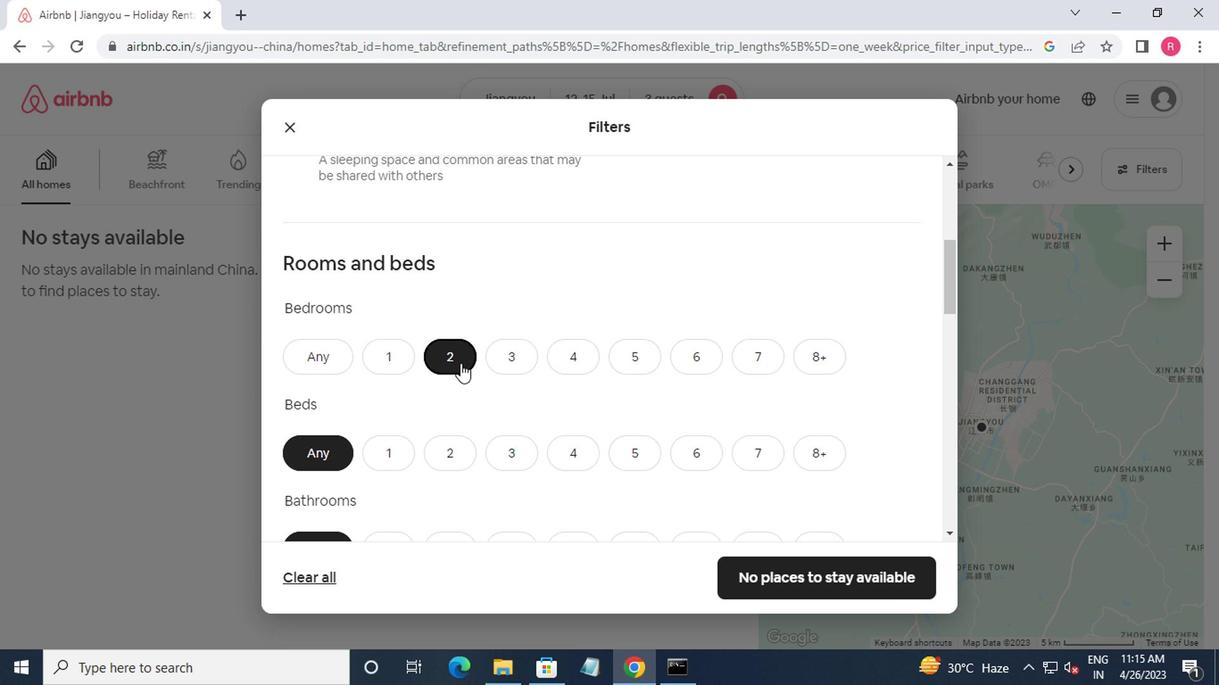 
Action: Mouse scrolled (456, 362) with delta (0, -1)
Screenshot: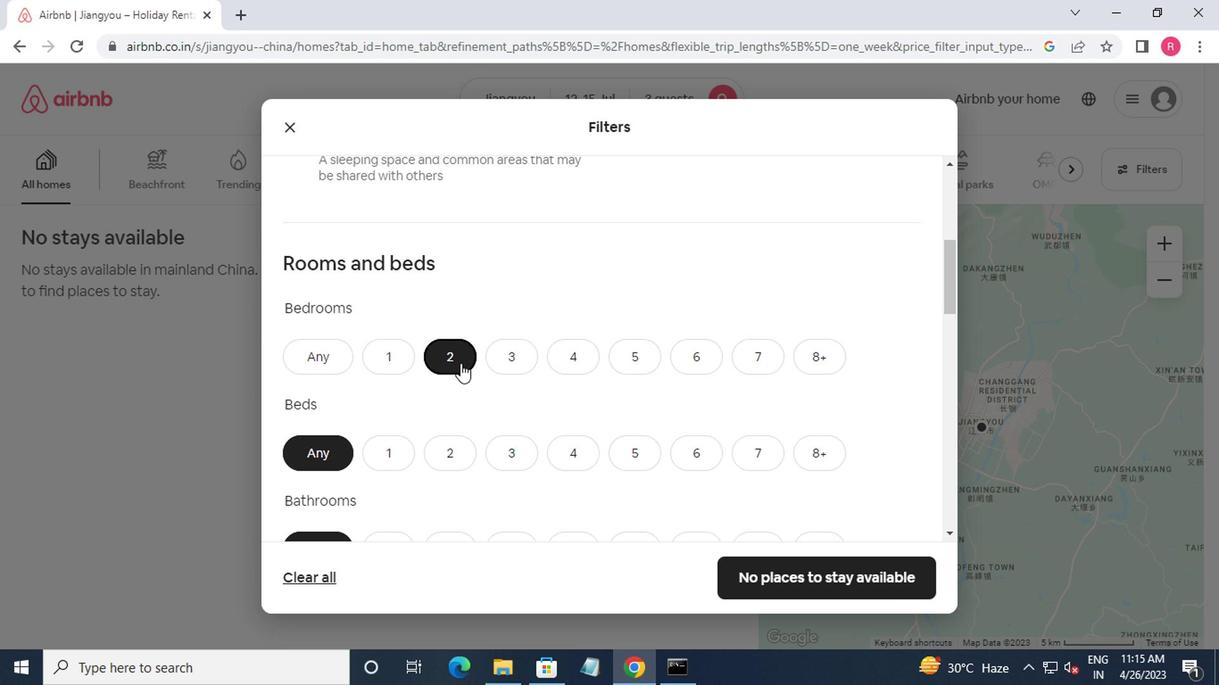 
Action: Mouse scrolled (456, 362) with delta (0, -1)
Screenshot: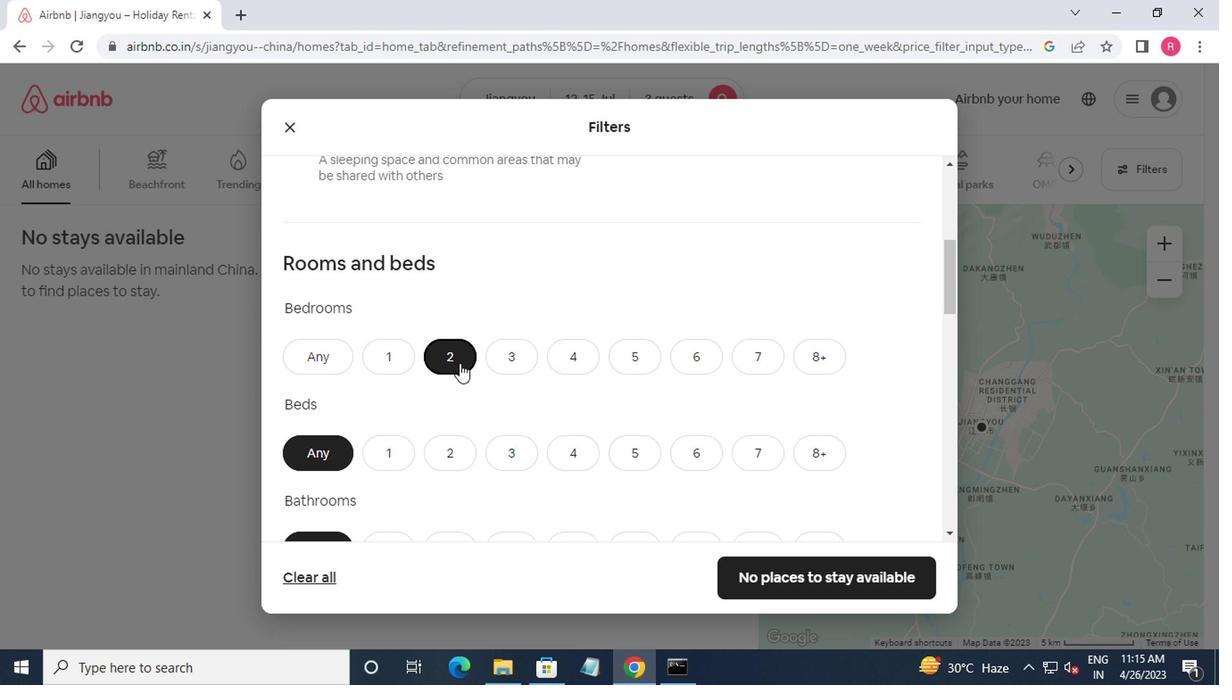 
Action: Mouse moved to (491, 277)
Screenshot: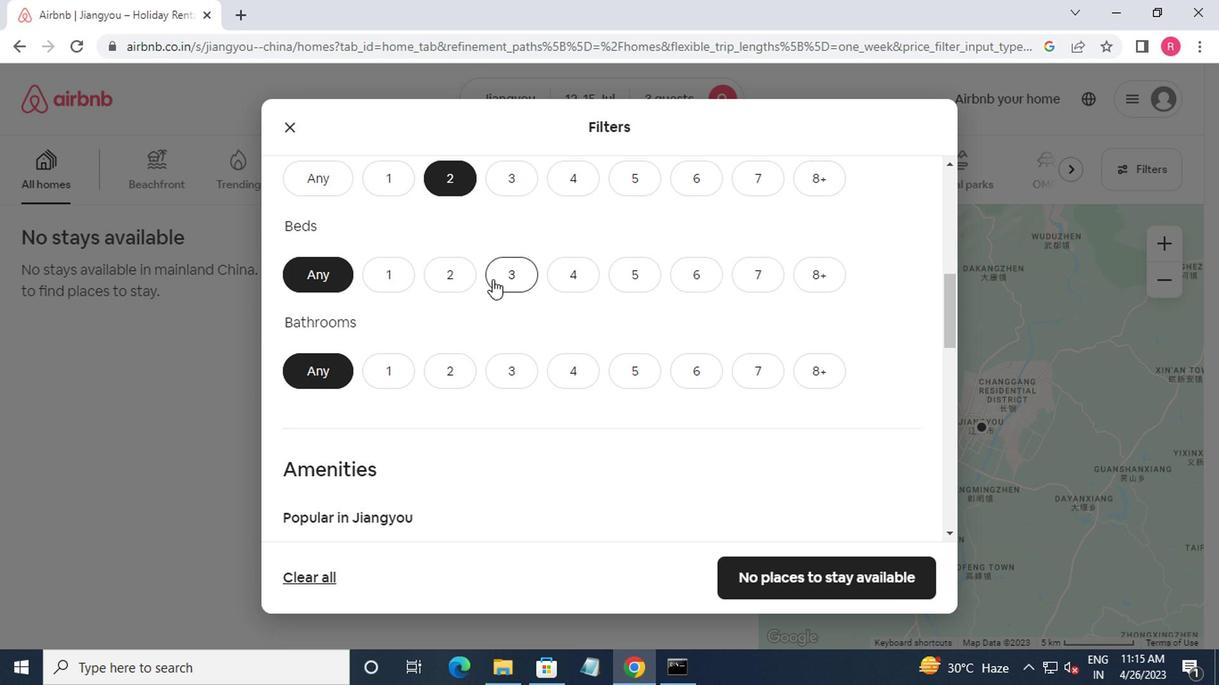 
Action: Mouse pressed left at (491, 277)
Screenshot: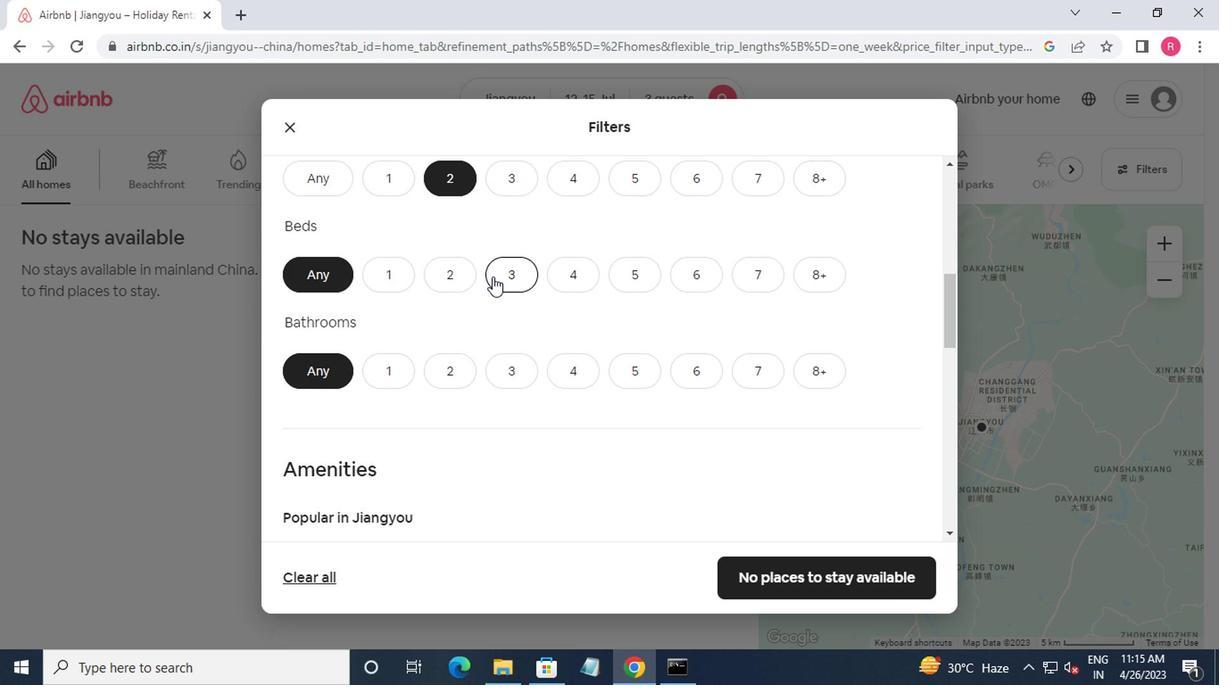 
Action: Mouse moved to (389, 379)
Screenshot: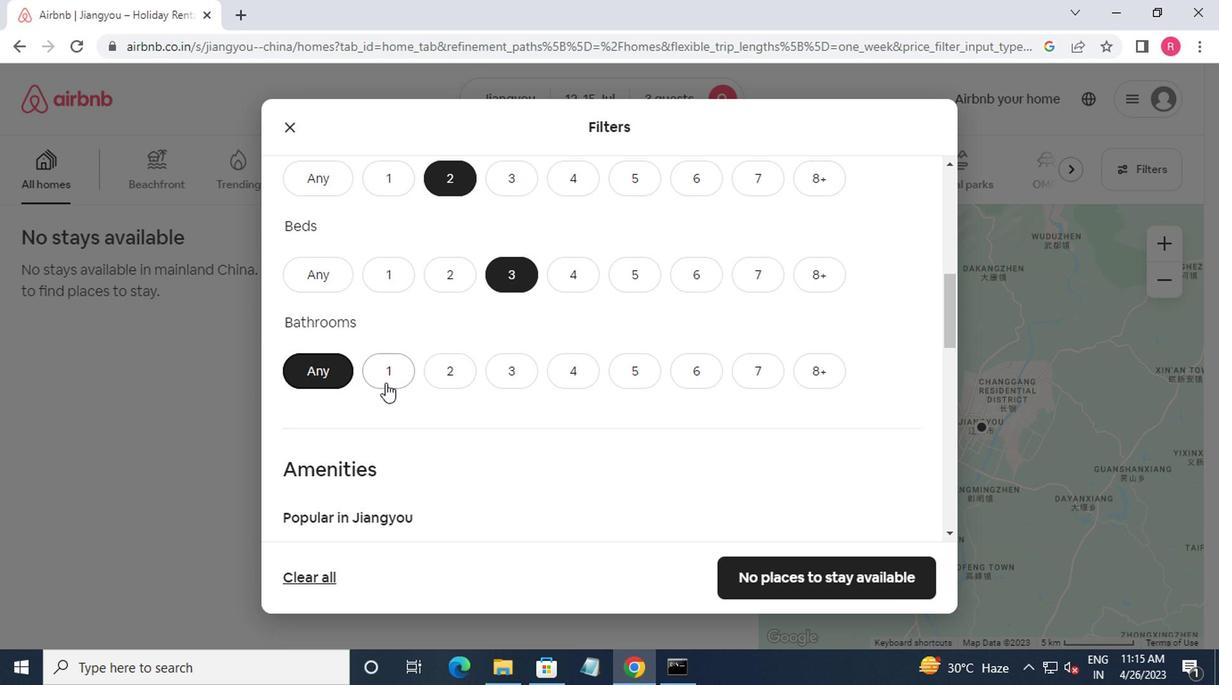 
Action: Mouse pressed left at (389, 379)
Screenshot: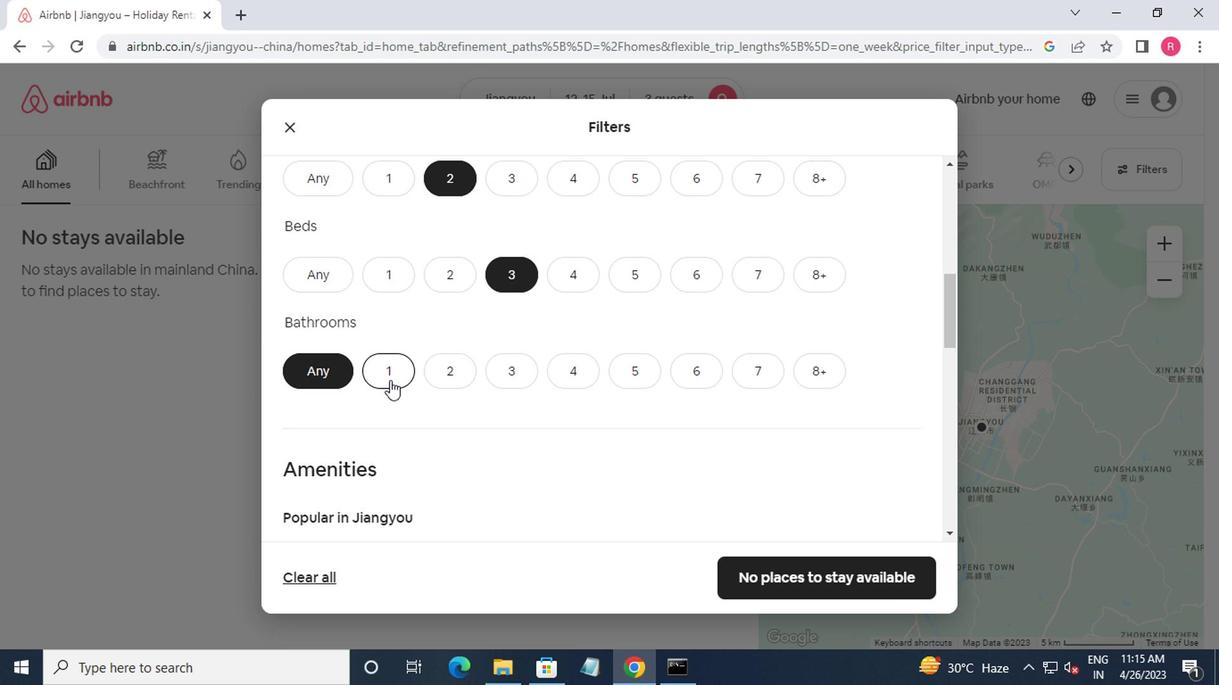 
Action: Mouse moved to (426, 367)
Screenshot: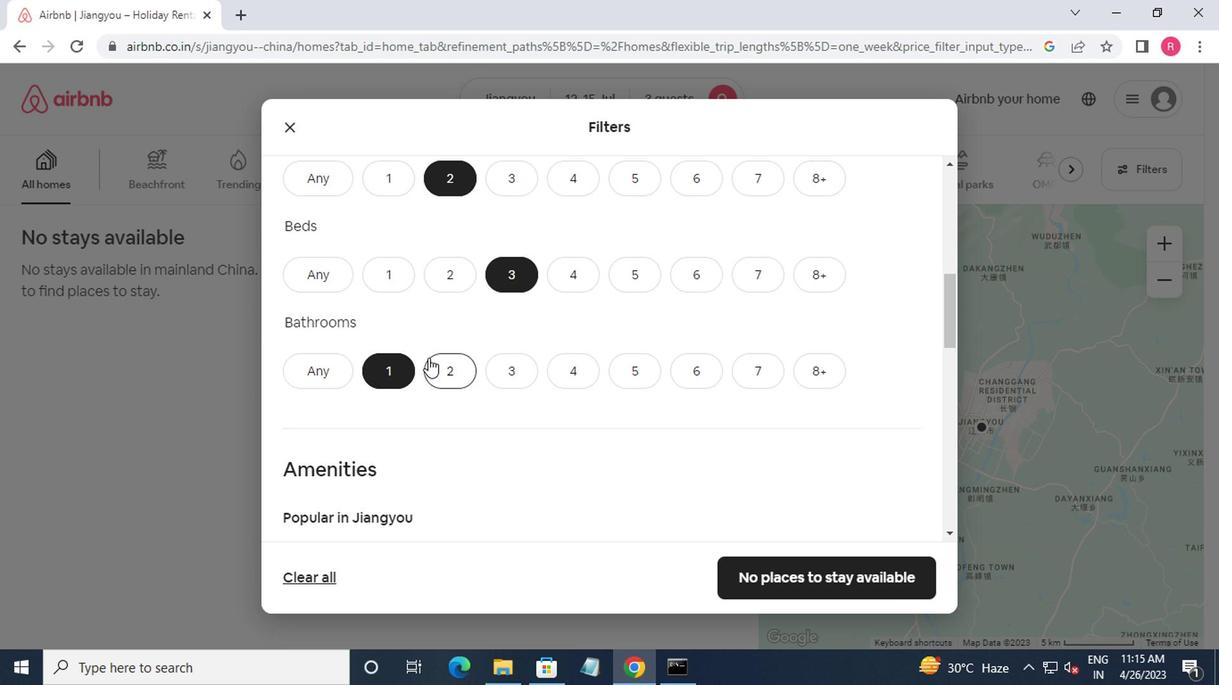
Action: Mouse scrolled (426, 366) with delta (0, 0)
Screenshot: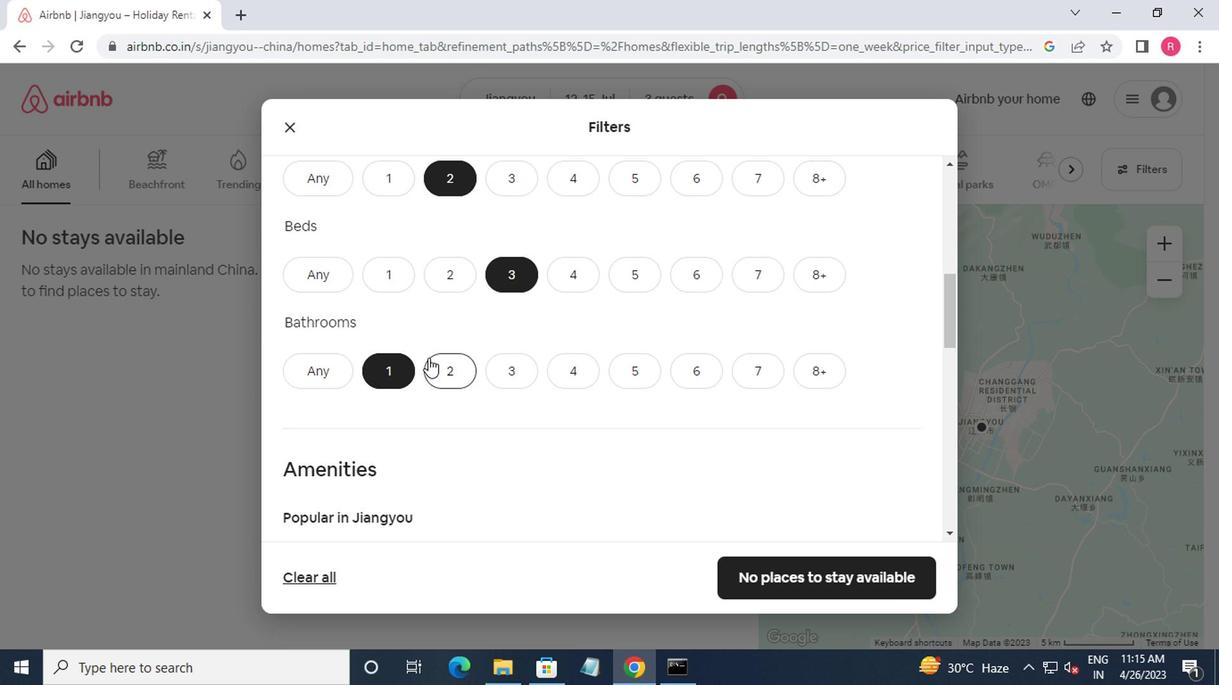 
Action: Mouse moved to (426, 369)
Screenshot: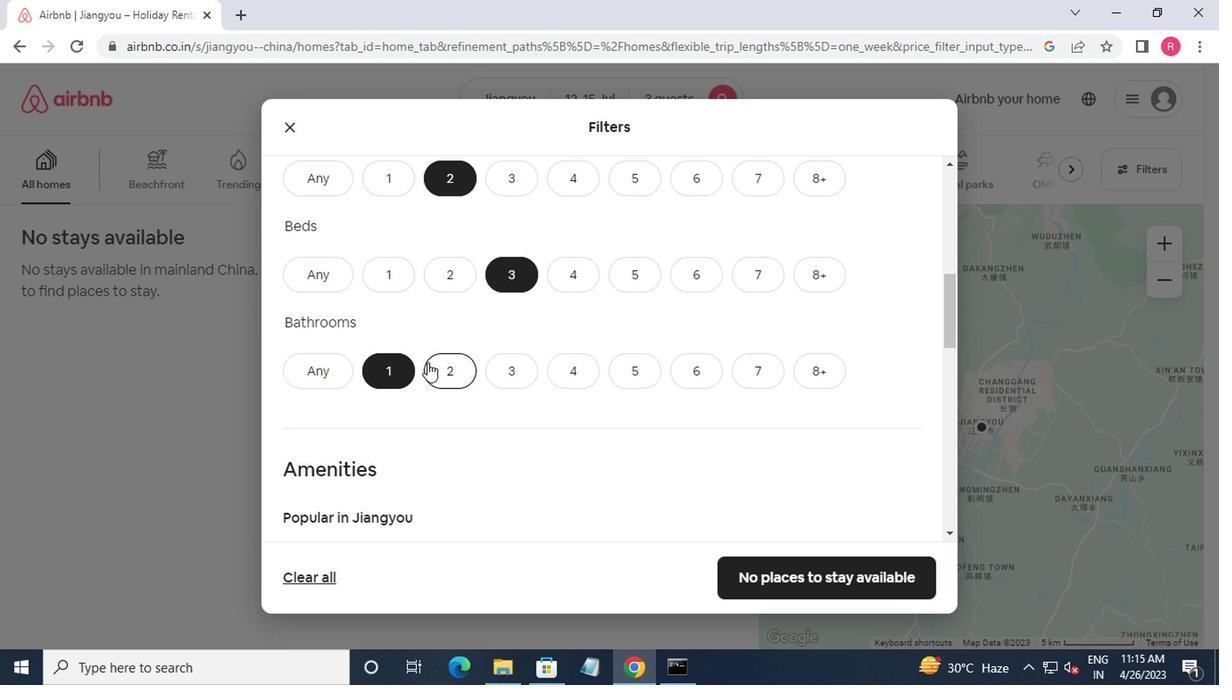 
Action: Mouse scrolled (426, 368) with delta (0, 0)
Screenshot: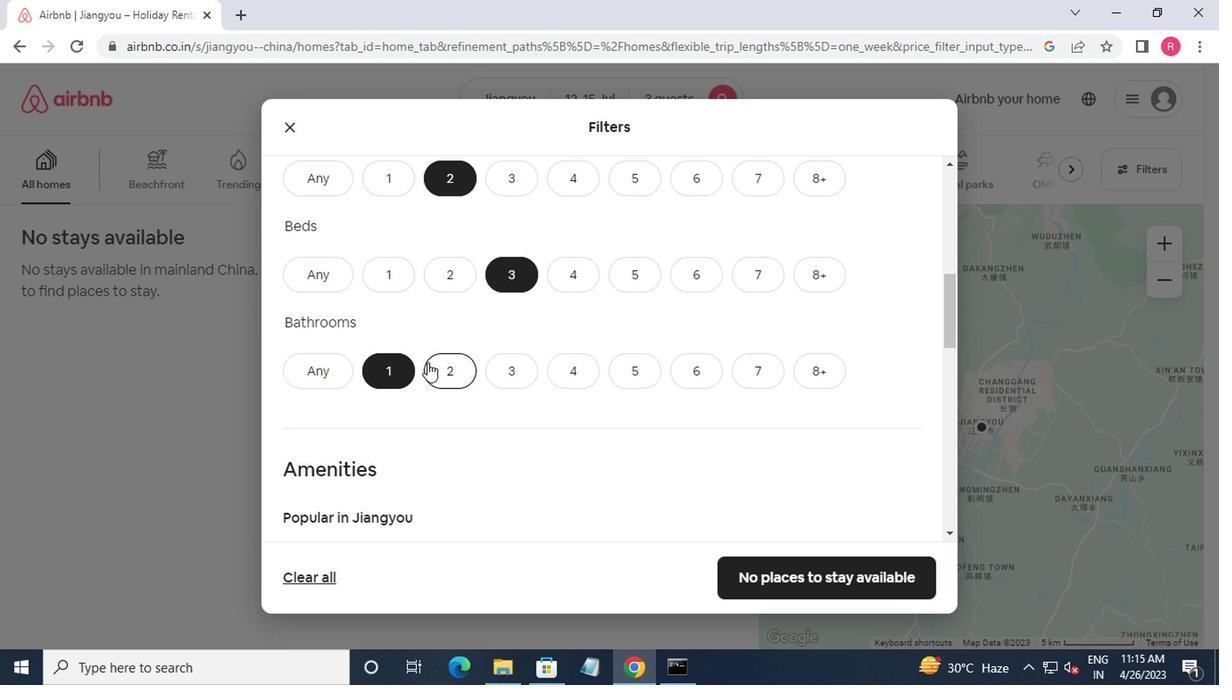 
Action: Mouse moved to (428, 372)
Screenshot: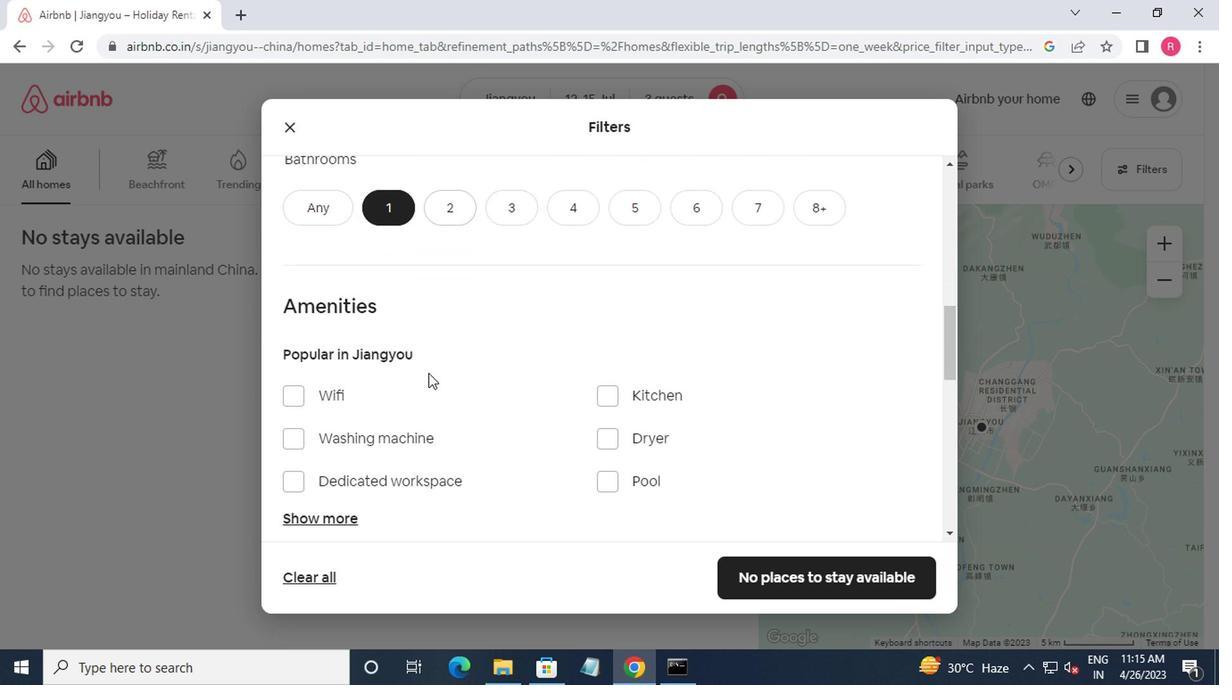 
Action: Mouse scrolled (428, 371) with delta (0, -1)
Screenshot: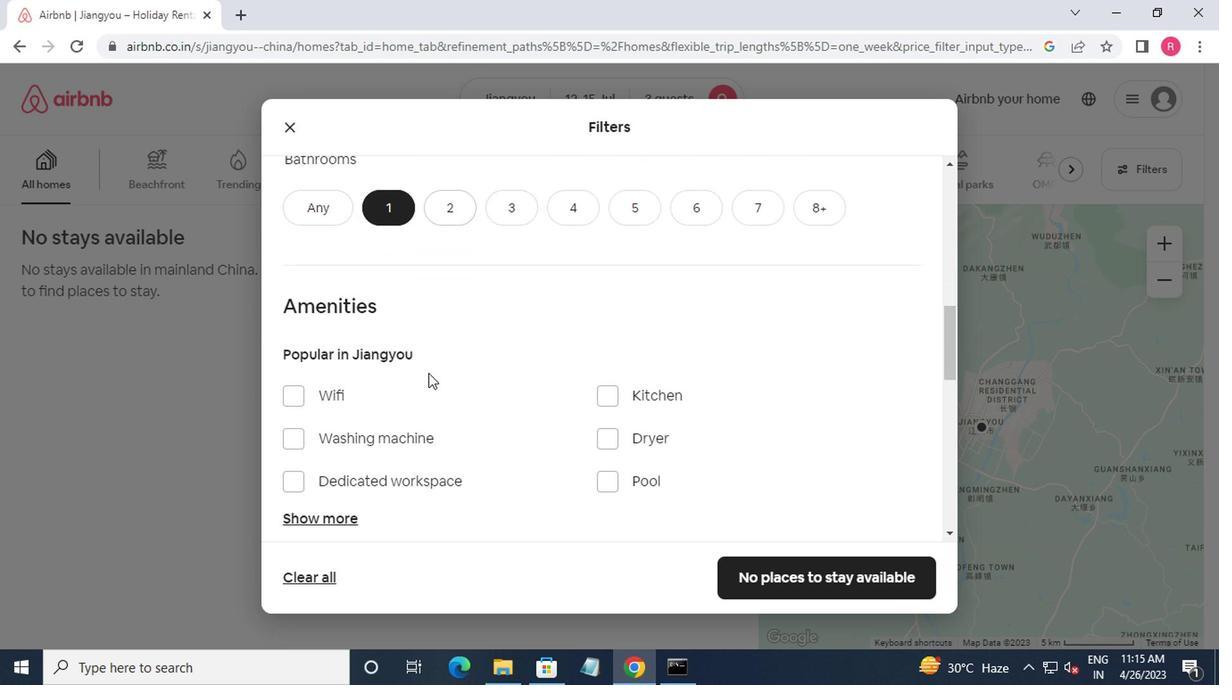 
Action: Mouse moved to (426, 370)
Screenshot: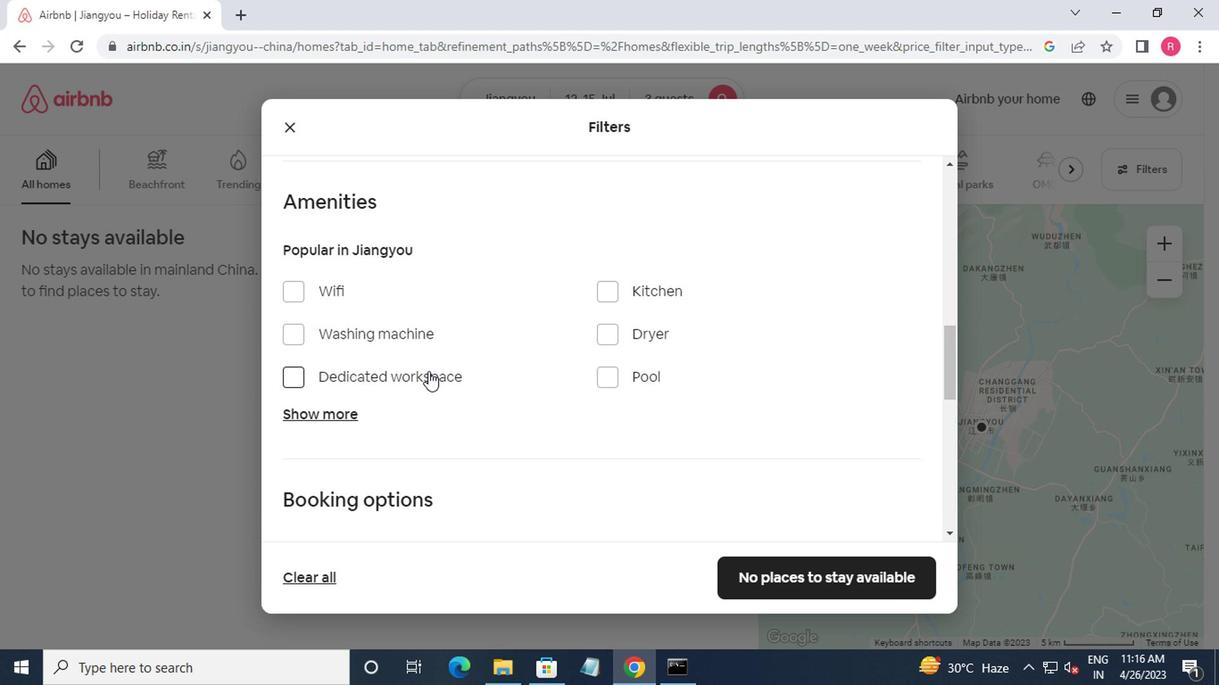 
Action: Mouse scrolled (426, 369) with delta (0, -1)
Screenshot: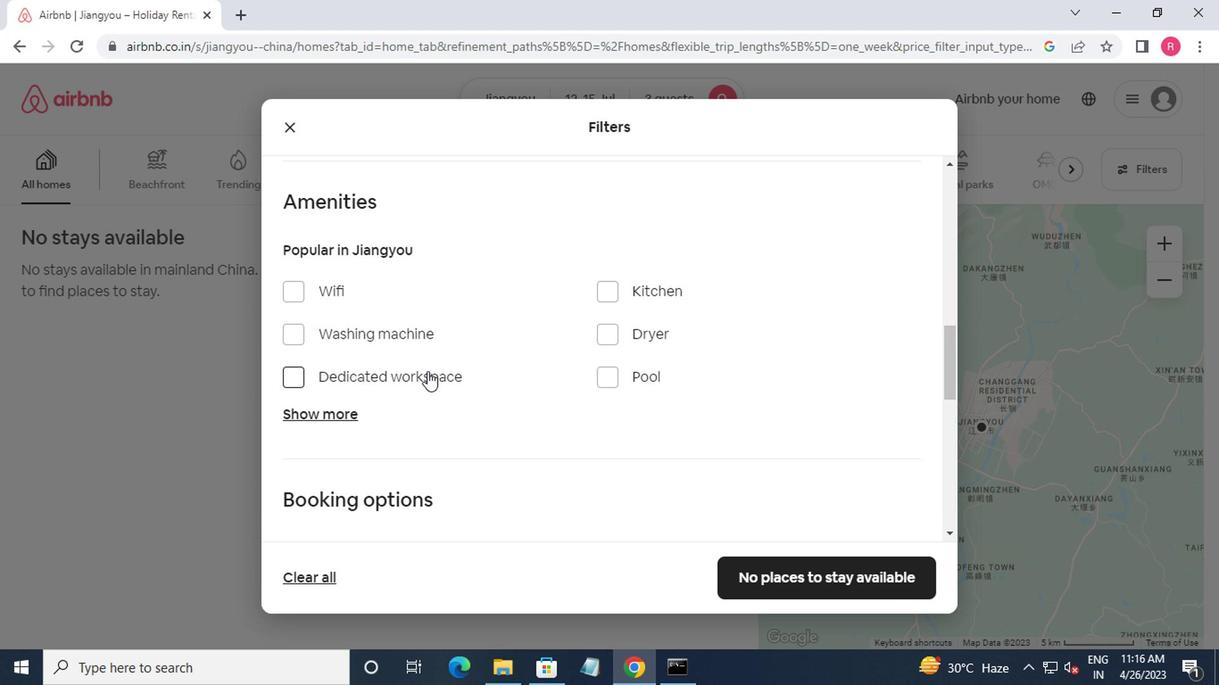 
Action: Mouse scrolled (426, 369) with delta (0, -1)
Screenshot: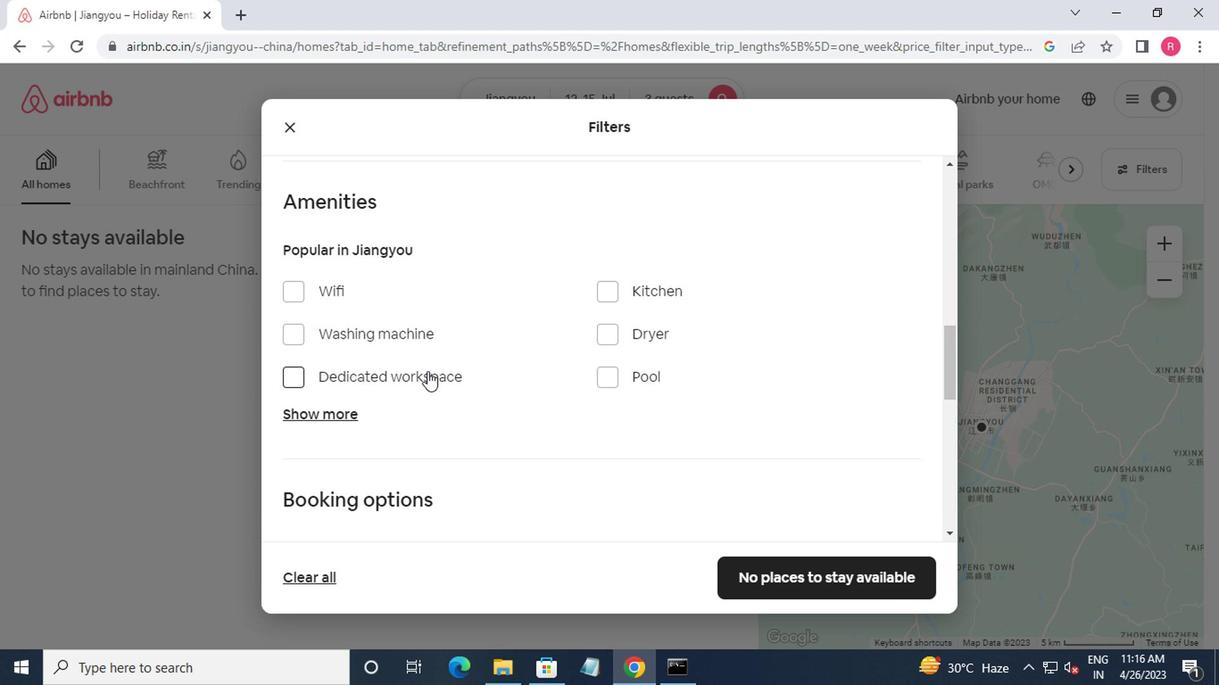 
Action: Mouse moved to (880, 438)
Screenshot: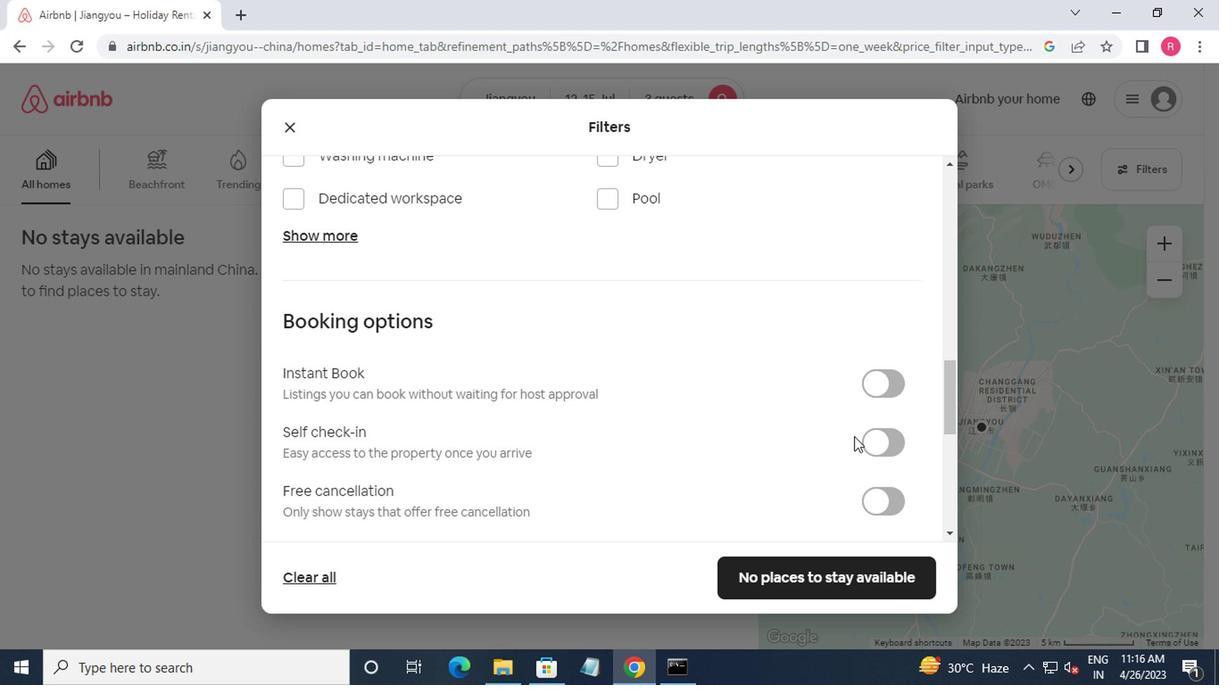 
Action: Mouse pressed left at (880, 438)
Screenshot: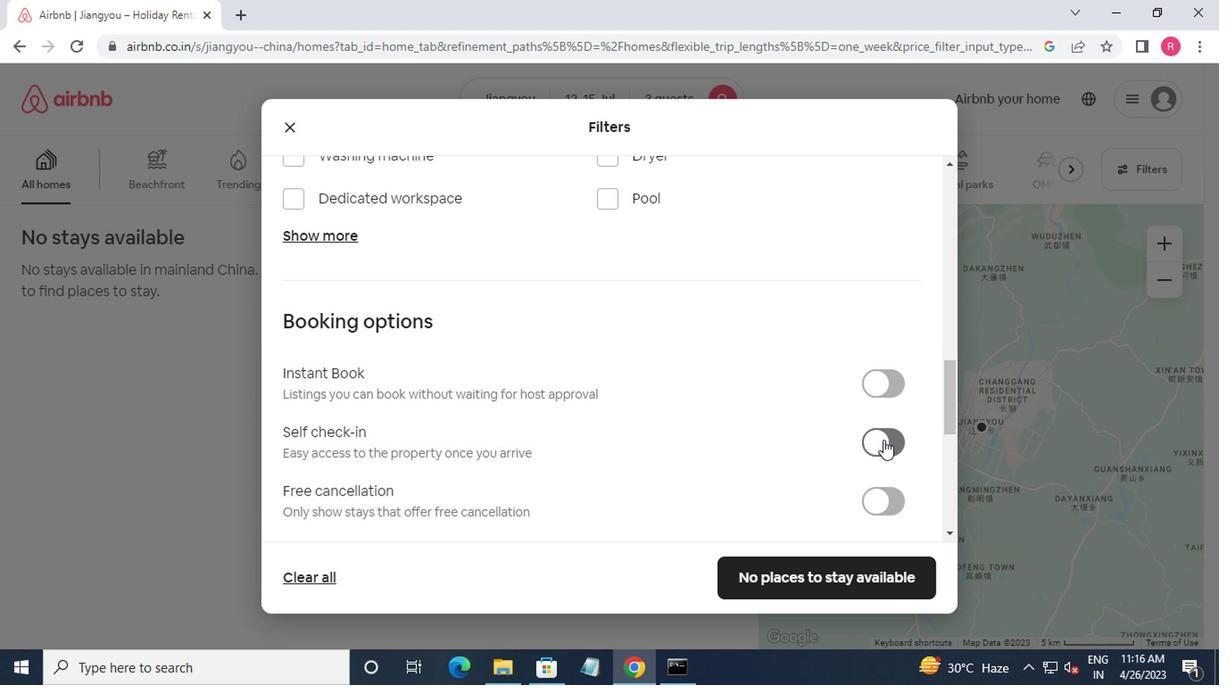 
Action: Mouse scrolled (880, 437) with delta (0, -1)
Screenshot: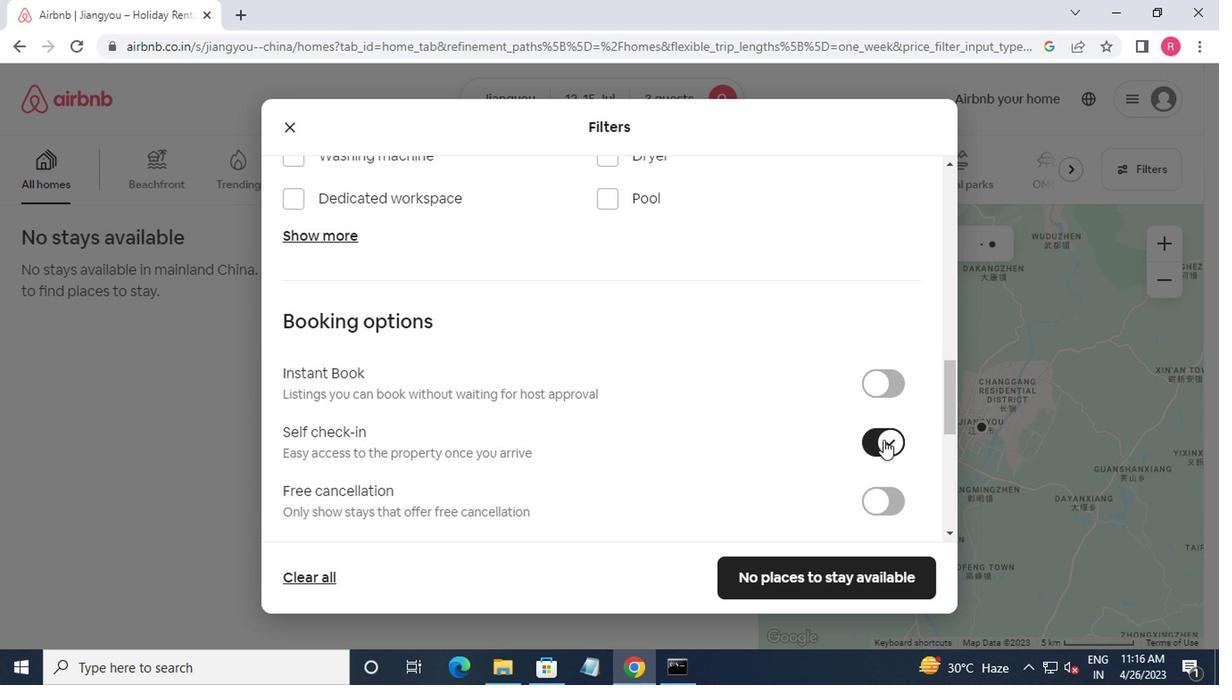 
Action: Mouse moved to (876, 438)
Screenshot: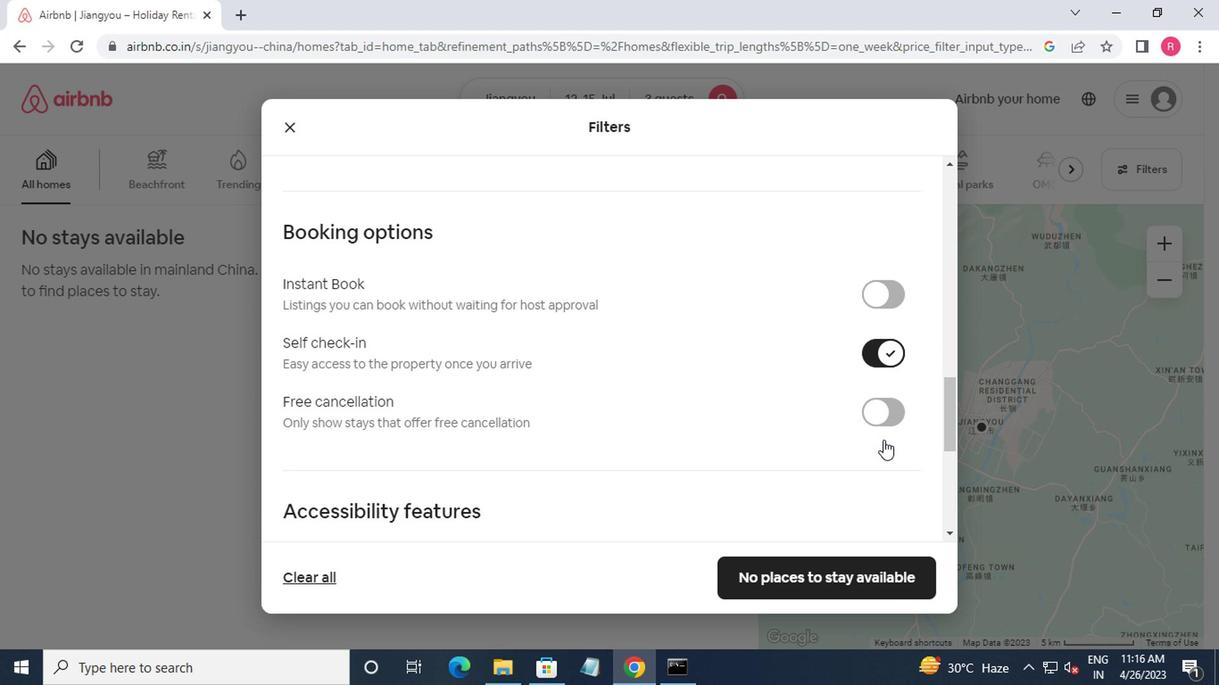 
Action: Mouse scrolled (876, 437) with delta (0, -1)
Screenshot: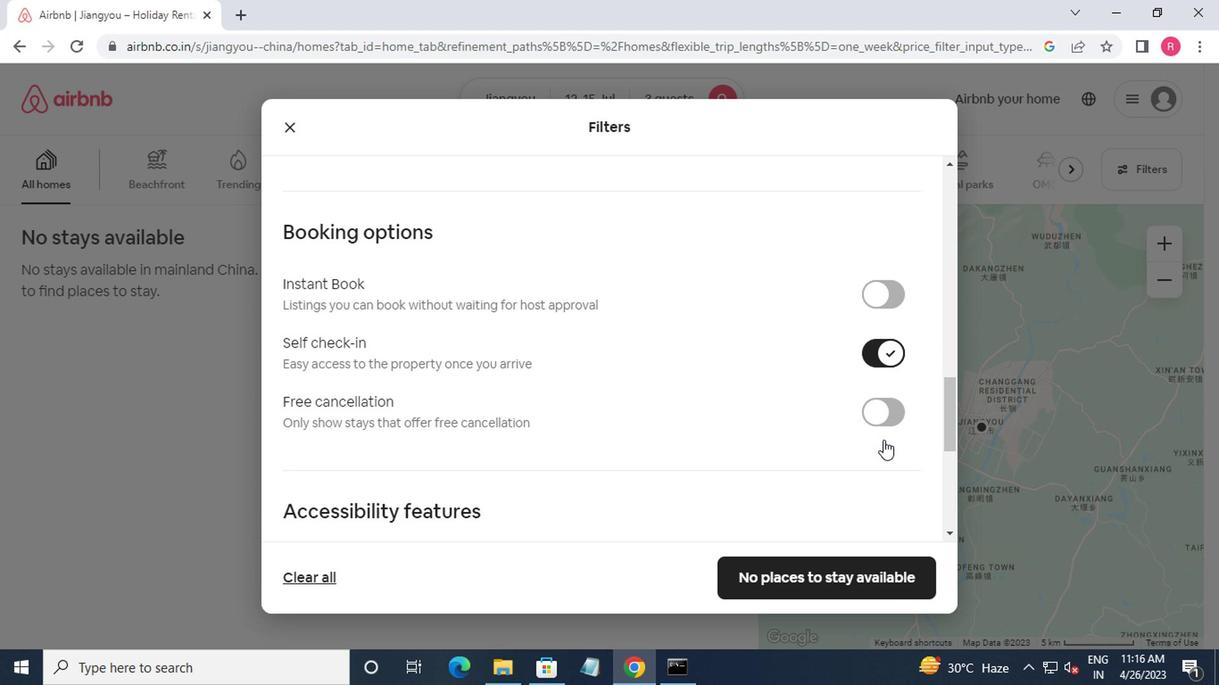 
Action: Mouse moved to (874, 438)
Screenshot: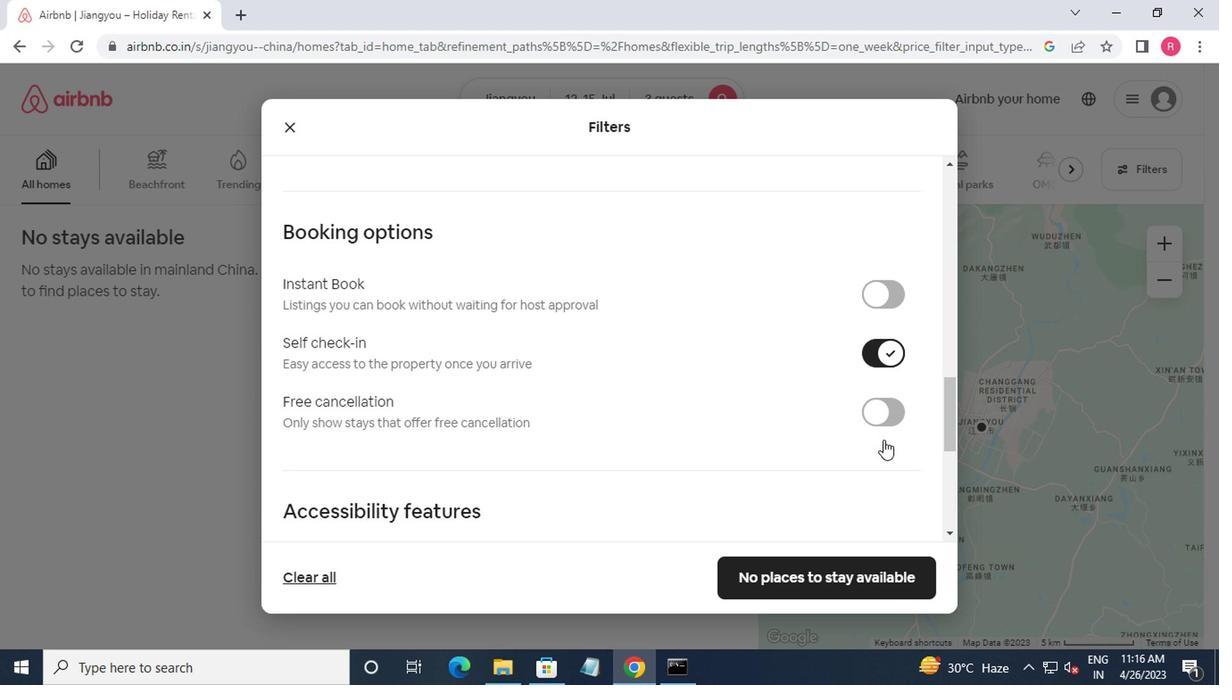 
Action: Mouse scrolled (874, 437) with delta (0, -1)
Screenshot: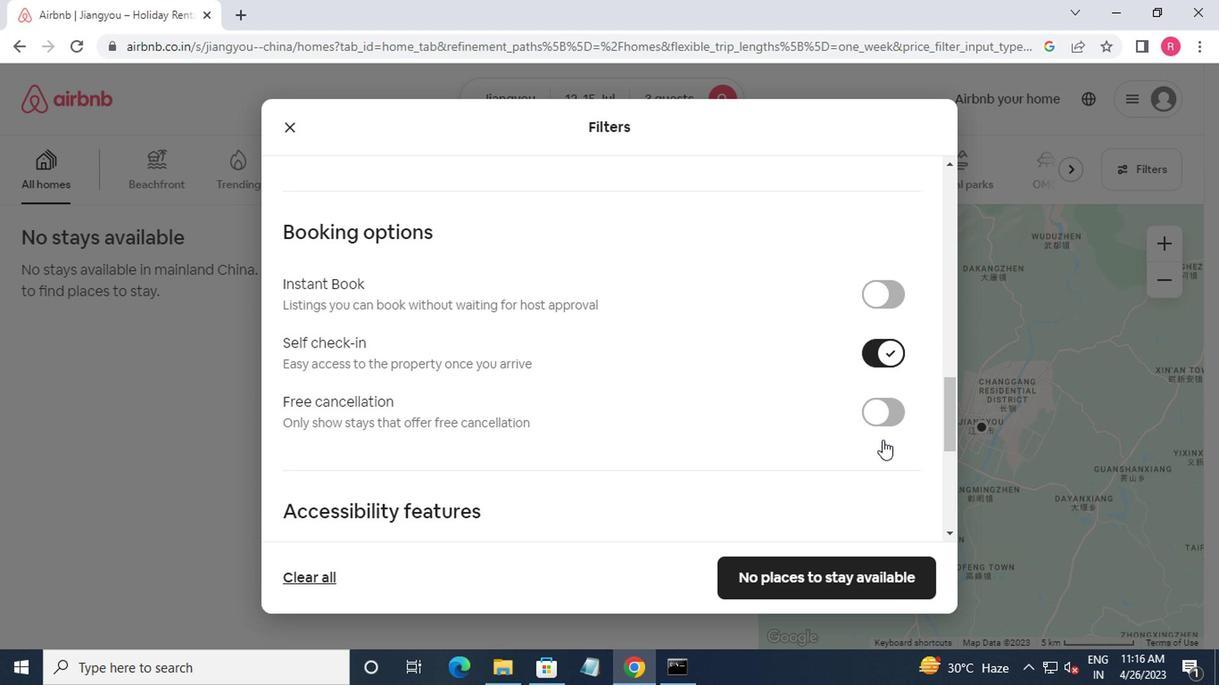 
Action: Mouse scrolled (874, 437) with delta (0, -1)
Screenshot: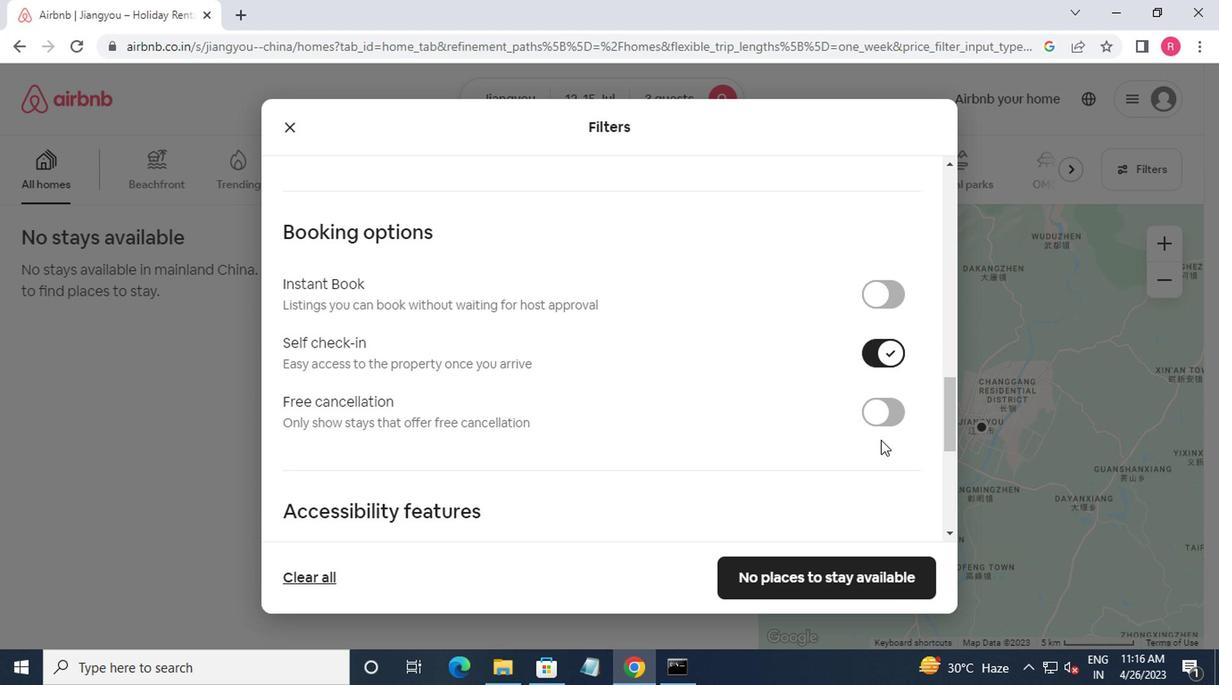 
Action: Mouse moved to (794, 572)
Screenshot: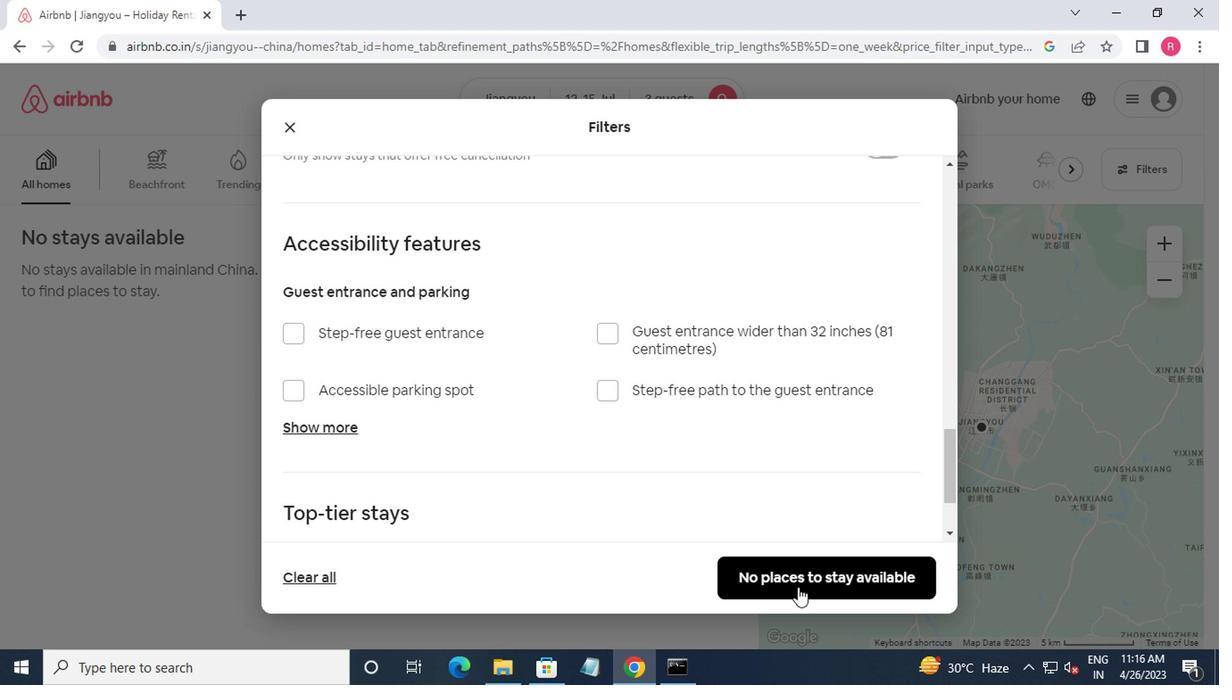 
Action: Mouse scrolled (794, 571) with delta (0, -1)
Screenshot: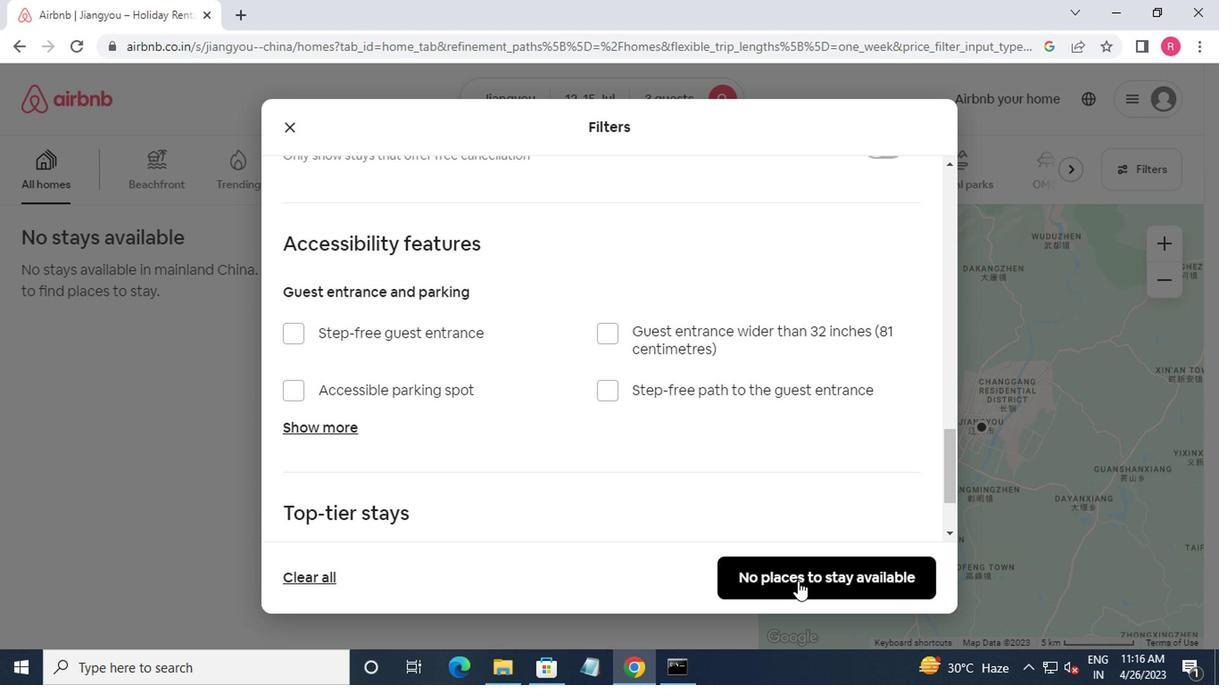 
Action: Mouse scrolled (794, 571) with delta (0, -1)
Screenshot: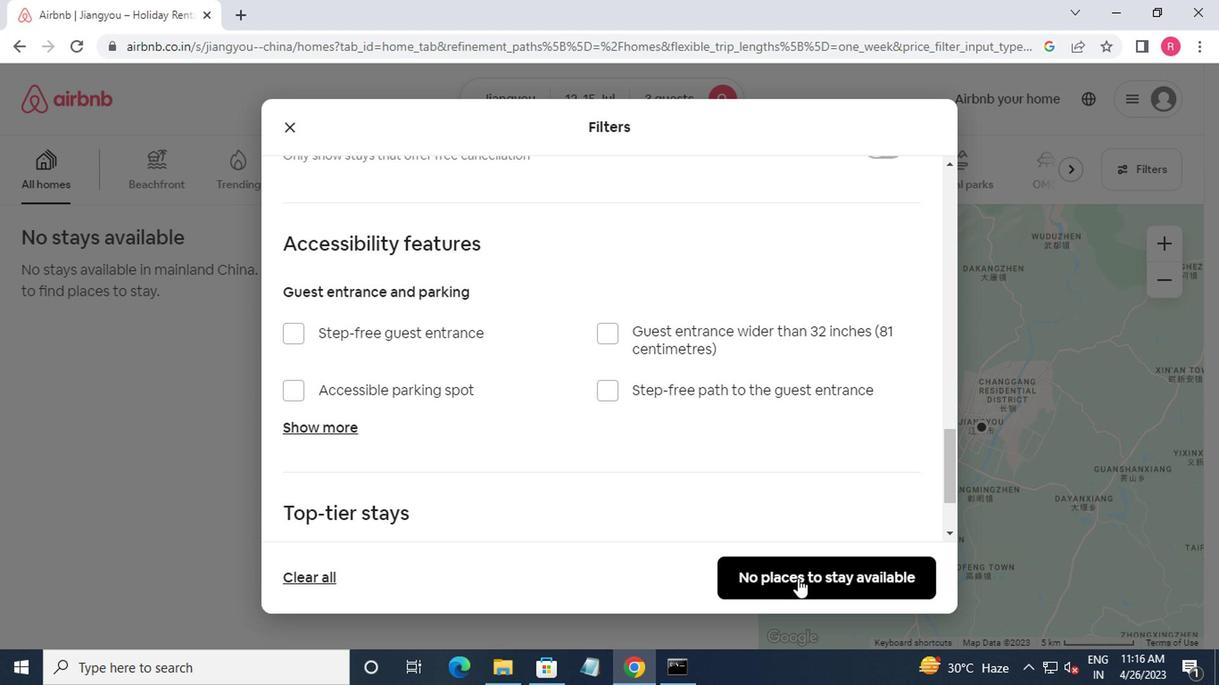 
Action: Mouse moved to (793, 565)
Screenshot: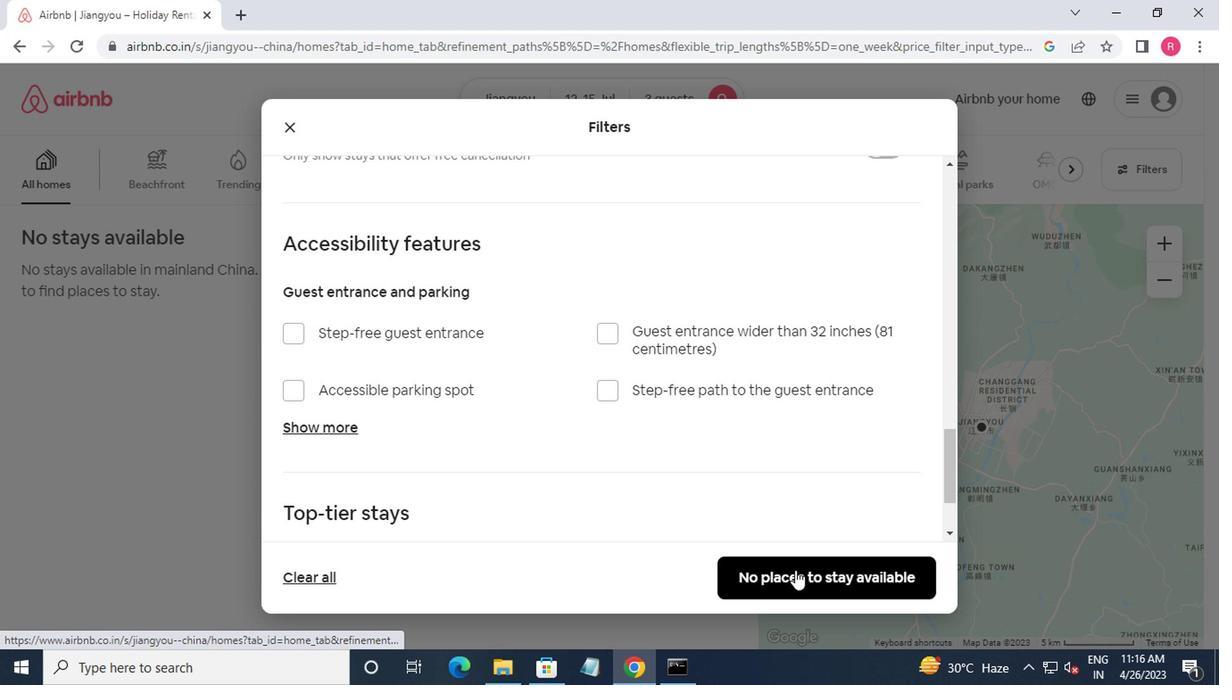 
Action: Mouse pressed left at (793, 565)
Screenshot: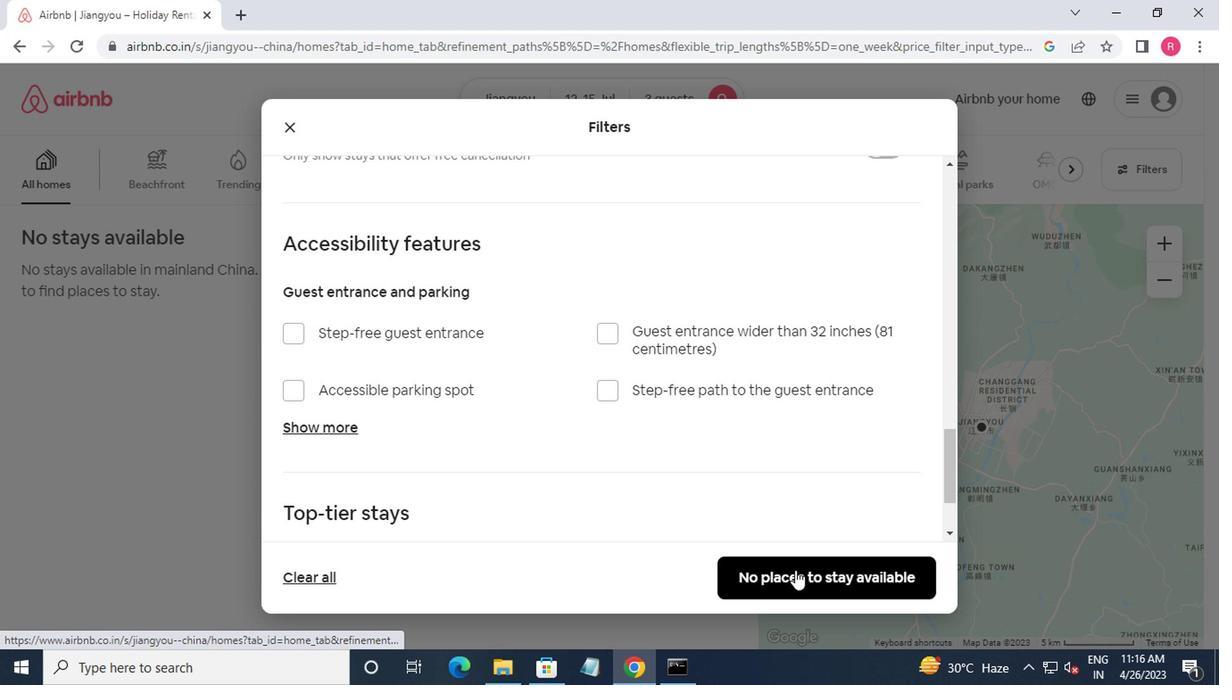 
Action: Mouse moved to (794, 561)
Screenshot: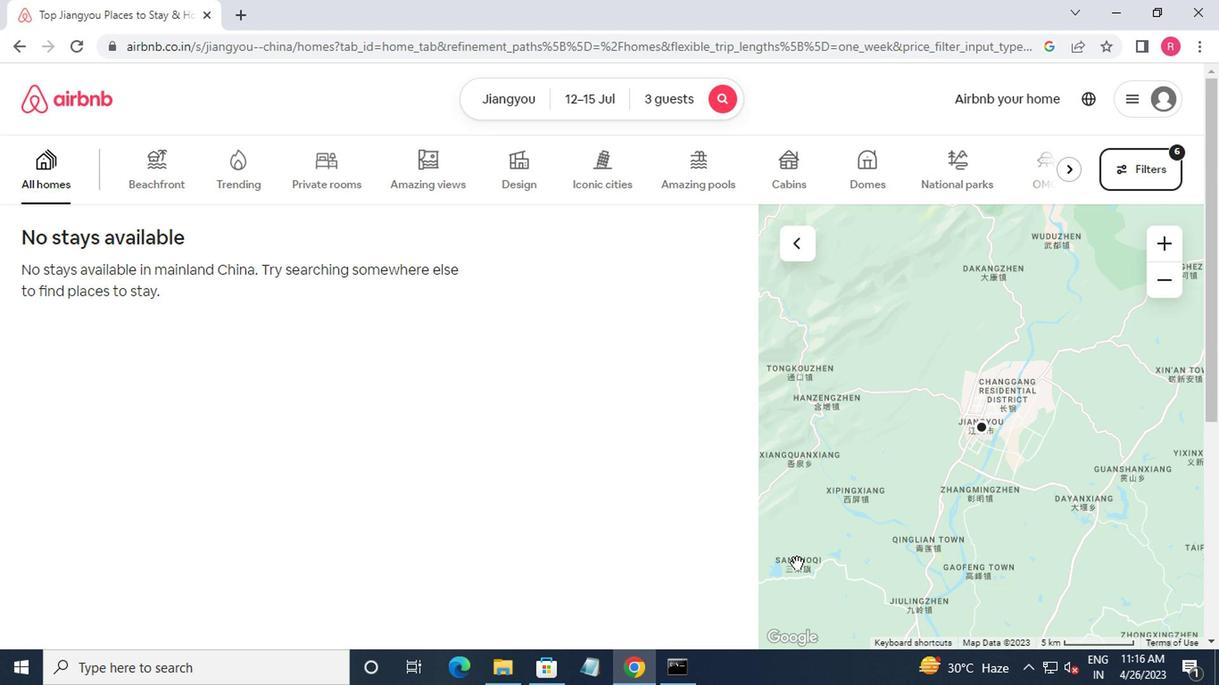 
